 Task: In the  document Companies.odt Select the last point and add comment:  'Excellent point!' Insert emoji reactions: 'Heart' Select all the potins and apply Title Case
Action: Mouse moved to (391, 290)
Screenshot: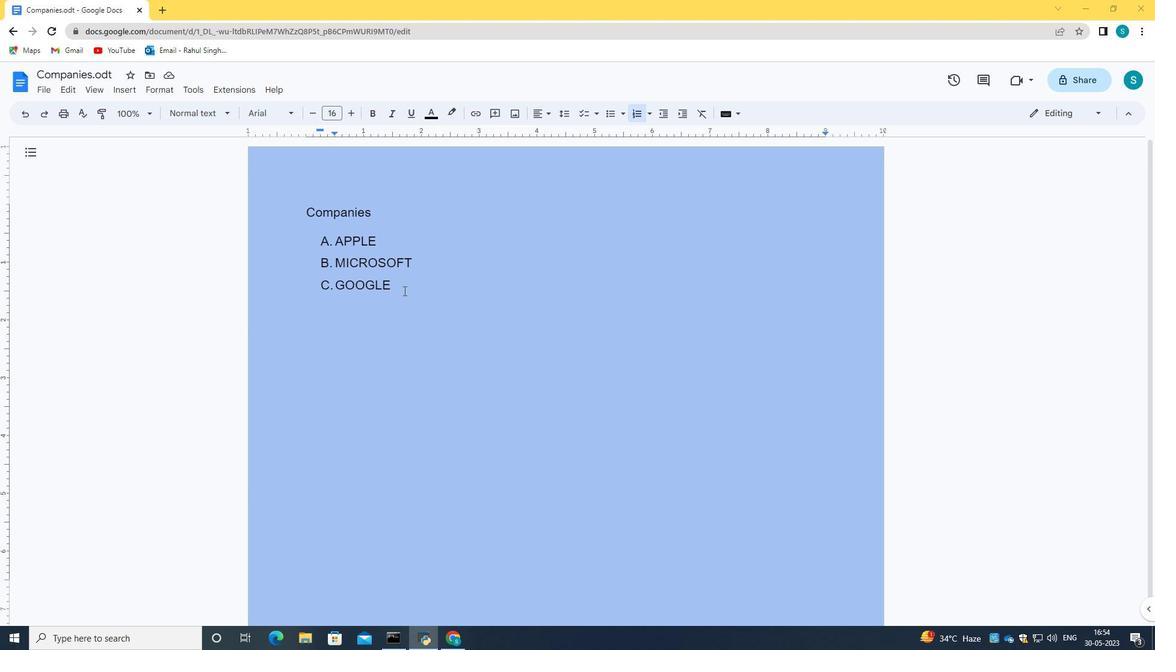 
Action: Mouse pressed left at (391, 290)
Screenshot: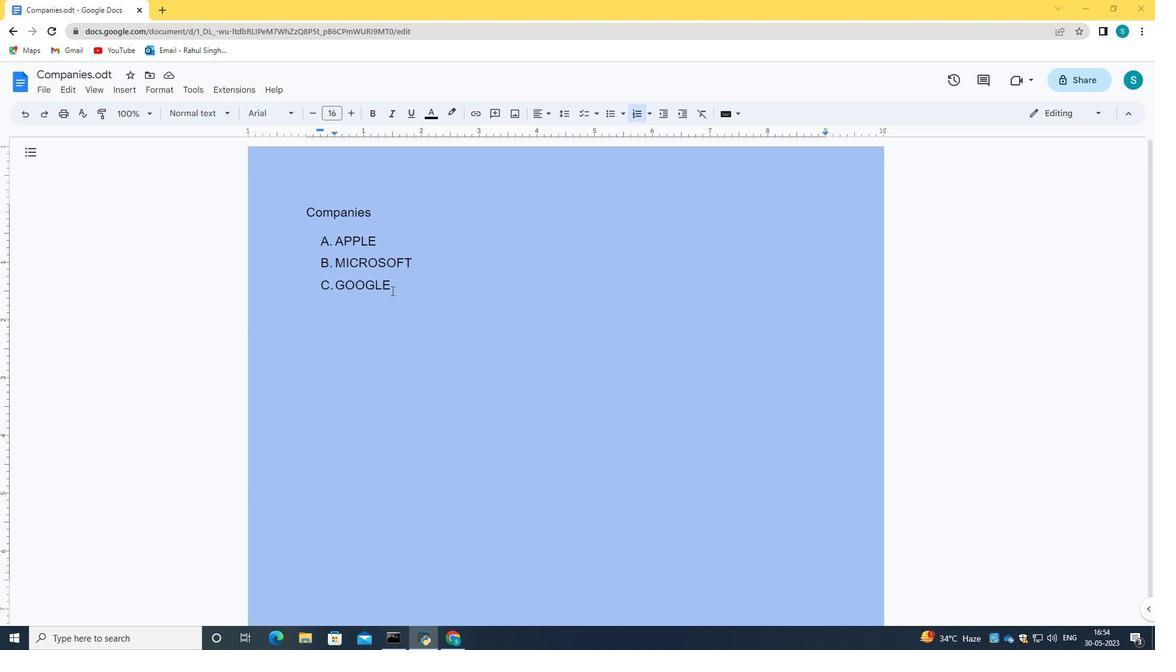 
Action: Mouse moved to (44, 86)
Screenshot: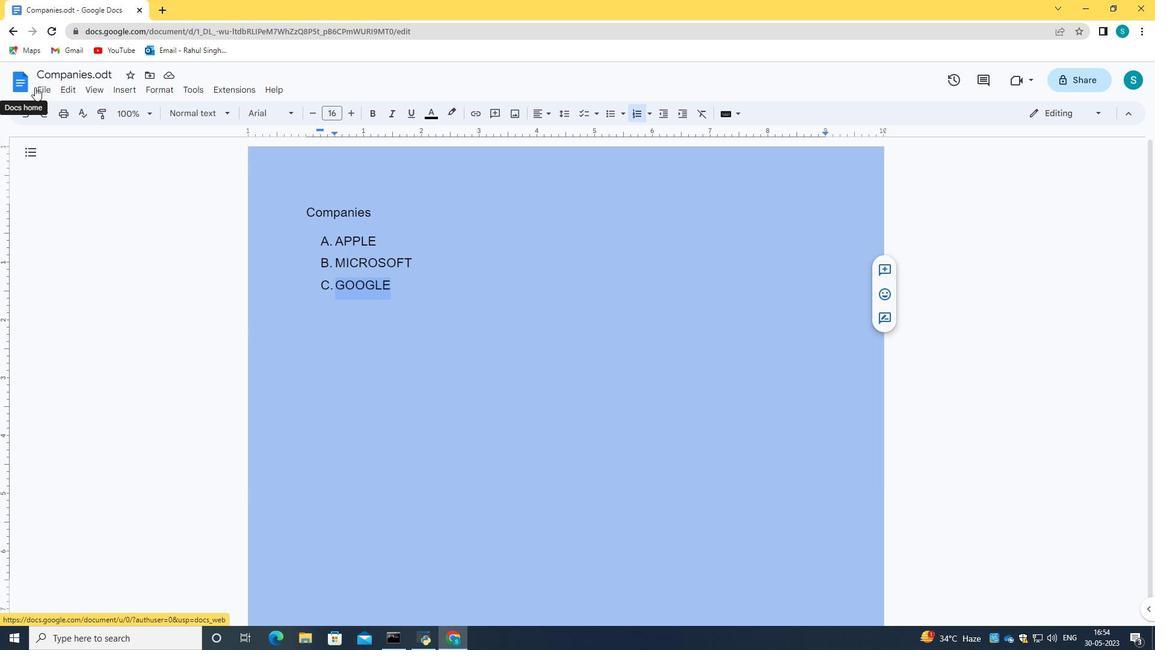 
Action: Mouse pressed left at (44, 86)
Screenshot: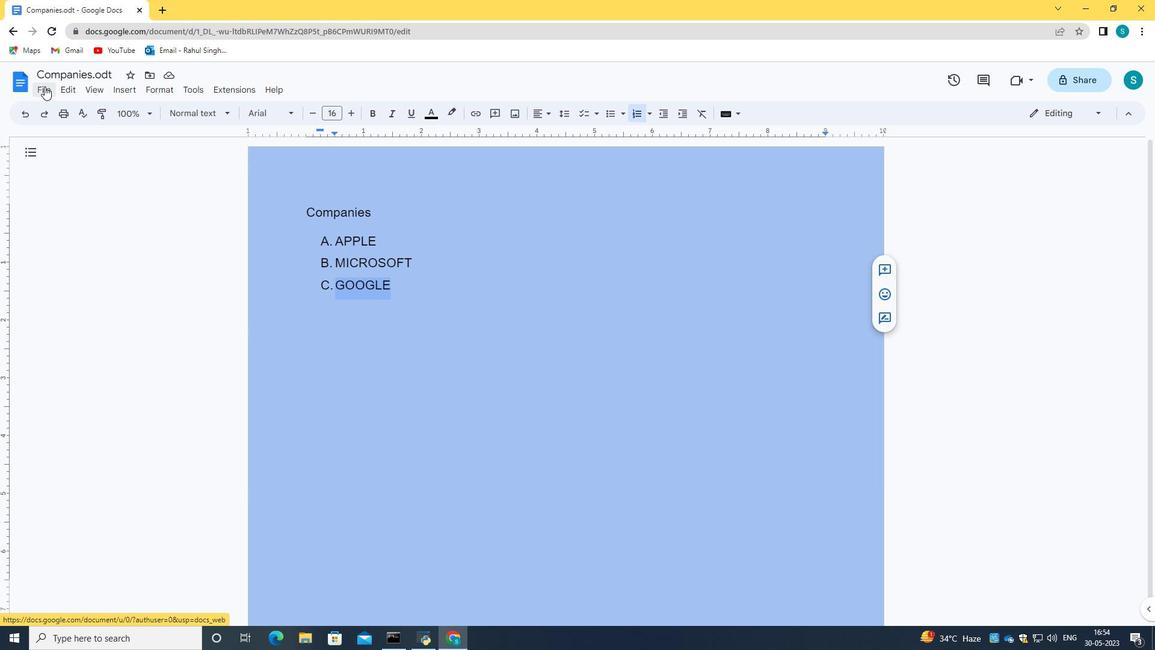 
Action: Mouse moved to (181, 474)
Screenshot: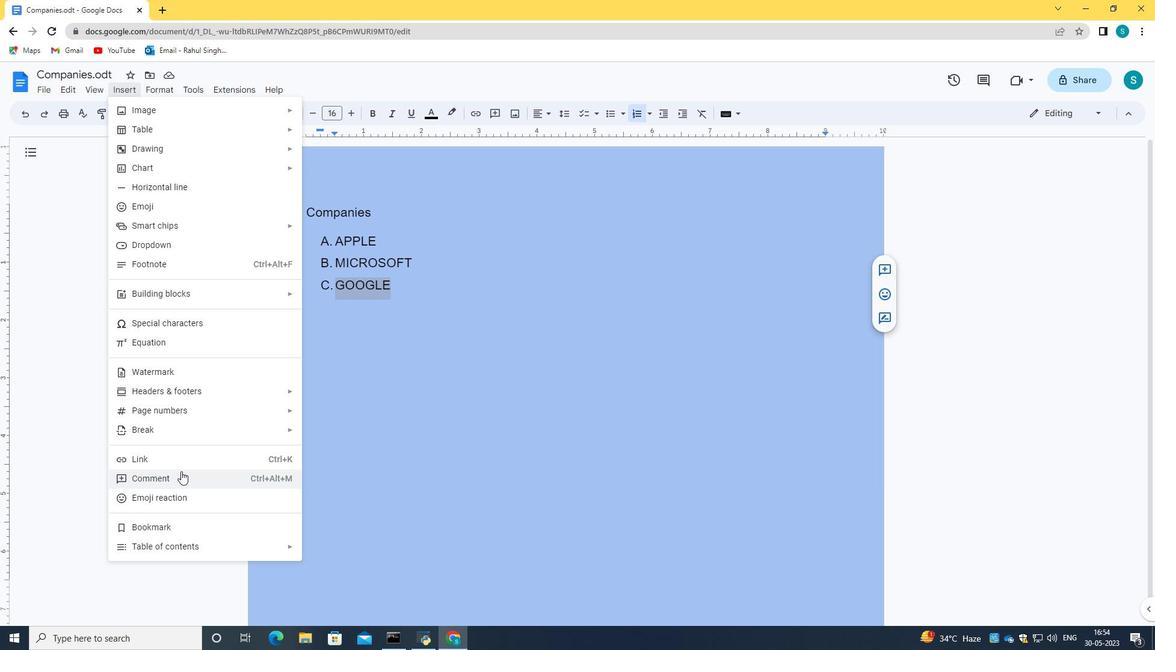 
Action: Mouse pressed left at (181, 474)
Screenshot: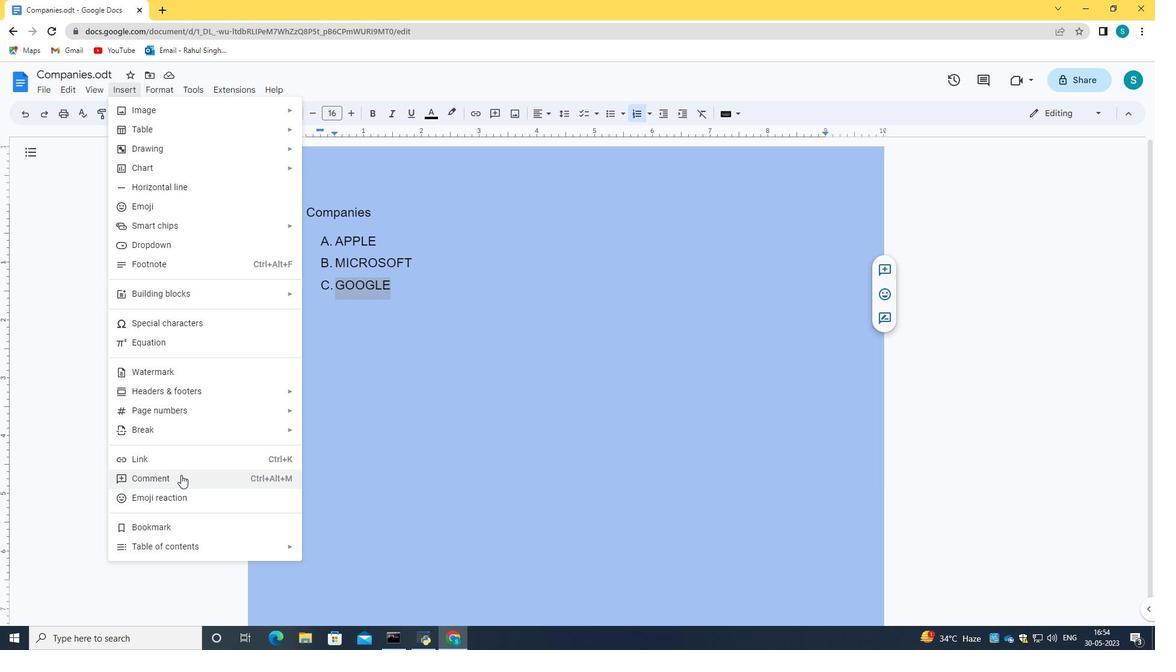 
Action: Mouse moved to (881, 337)
Screenshot: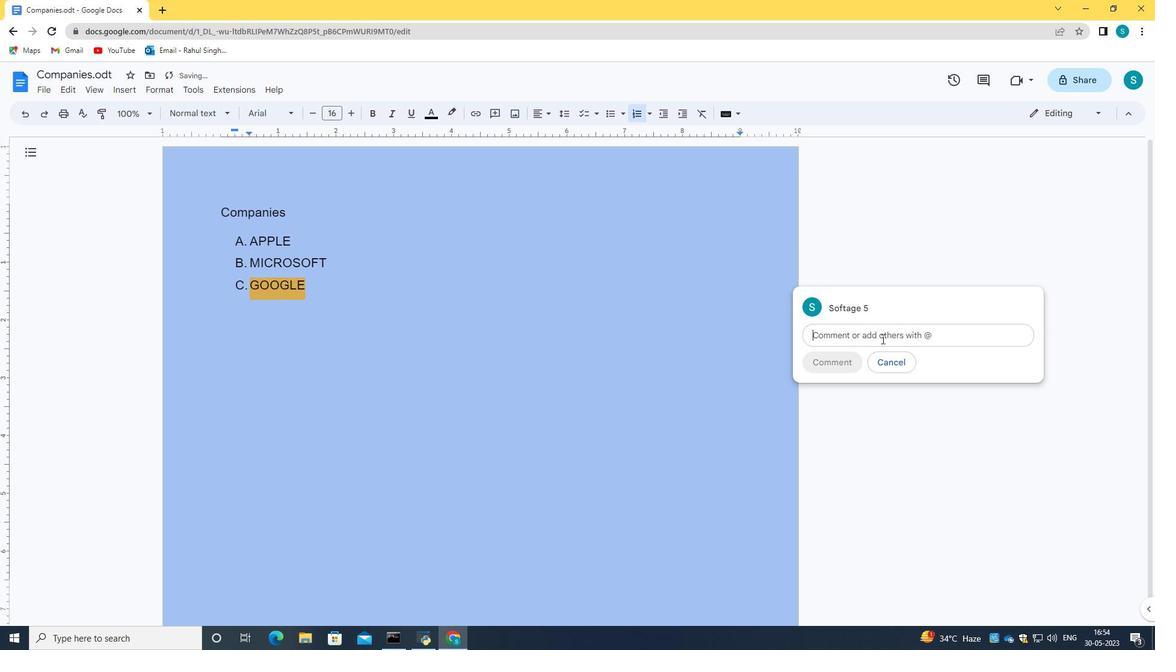 
Action: Mouse pressed left at (881, 337)
Screenshot: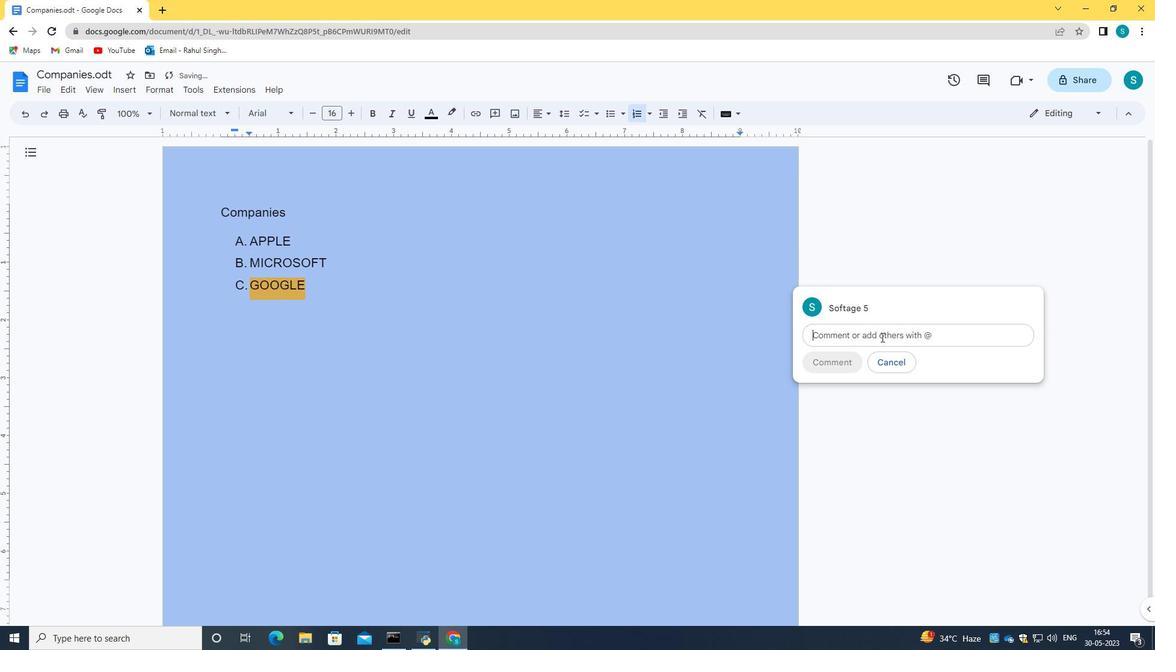 
Action: Mouse moved to (881, 335)
Screenshot: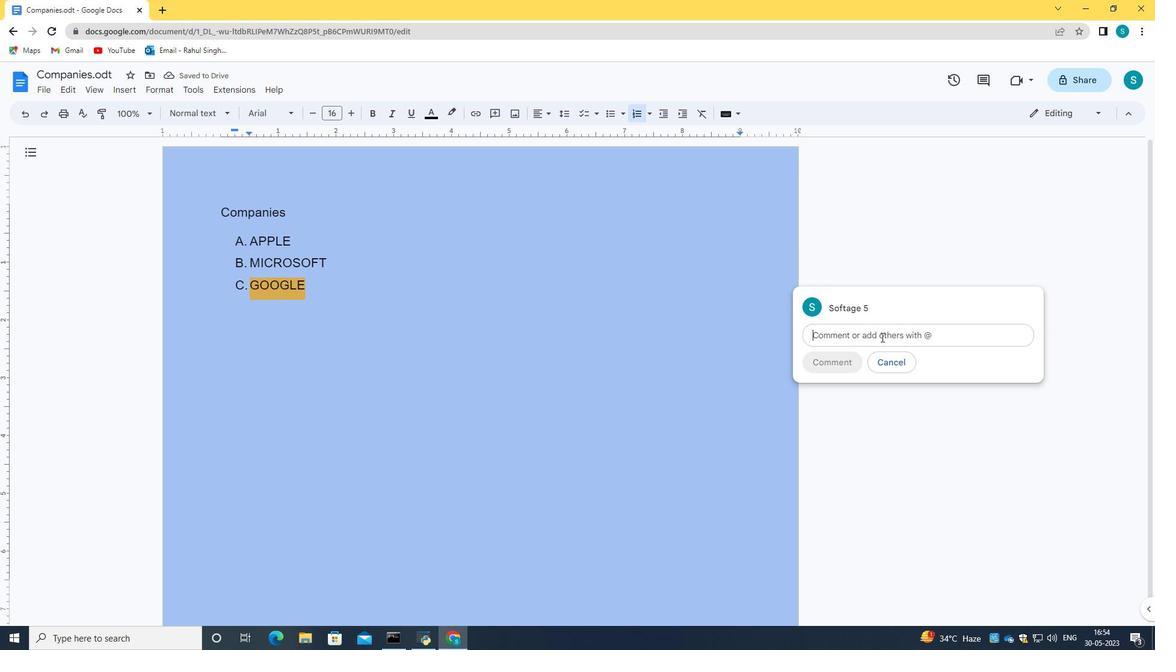 
Action: Key pressed <Key.caps_lock>E<Key.caps_lock>xecellent<Key.space><Key.caps_lock>P<Key.caps_lock>oint
Screenshot: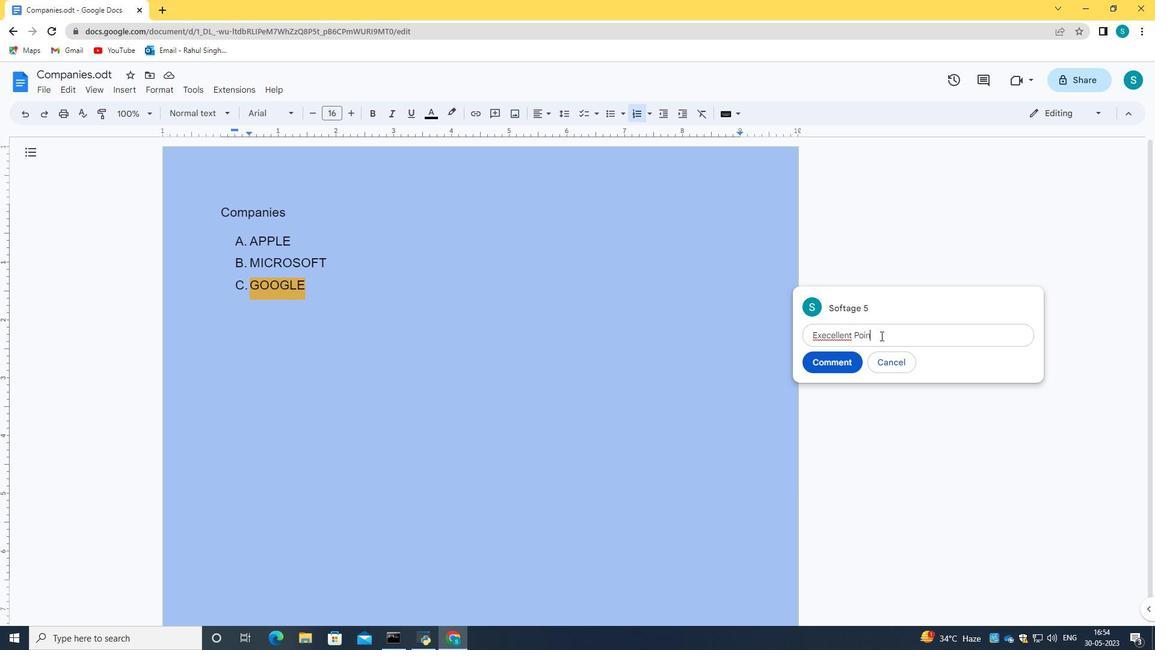 
Action: Mouse moved to (838, 330)
Screenshot: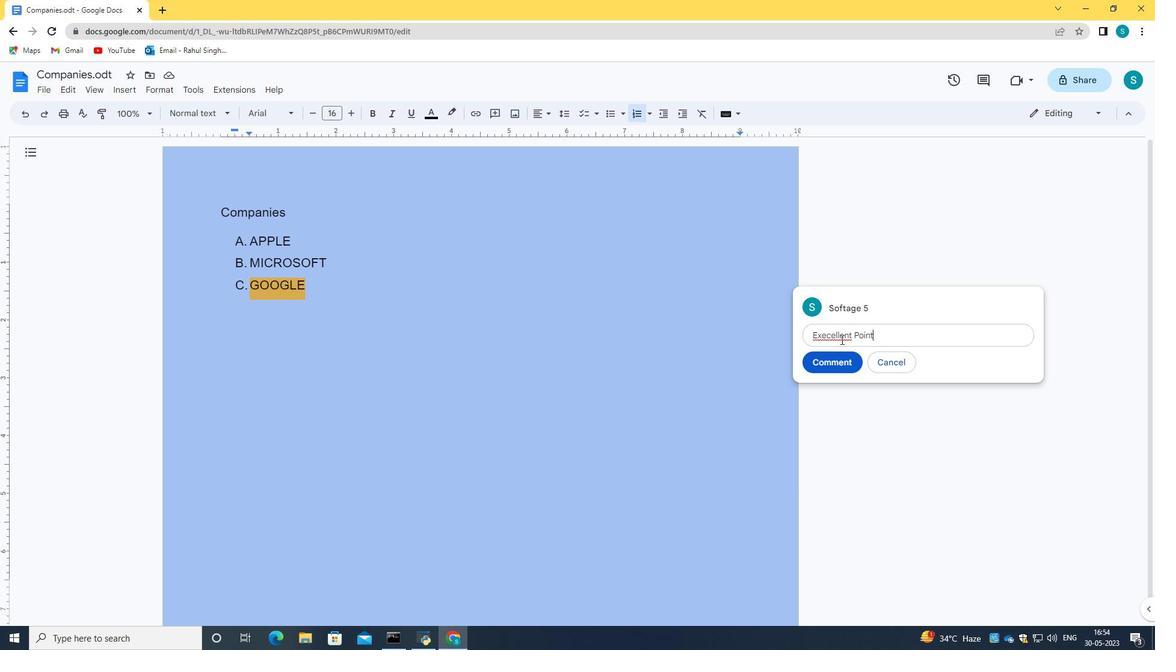 
Action: Mouse pressed left at (838, 330)
Screenshot: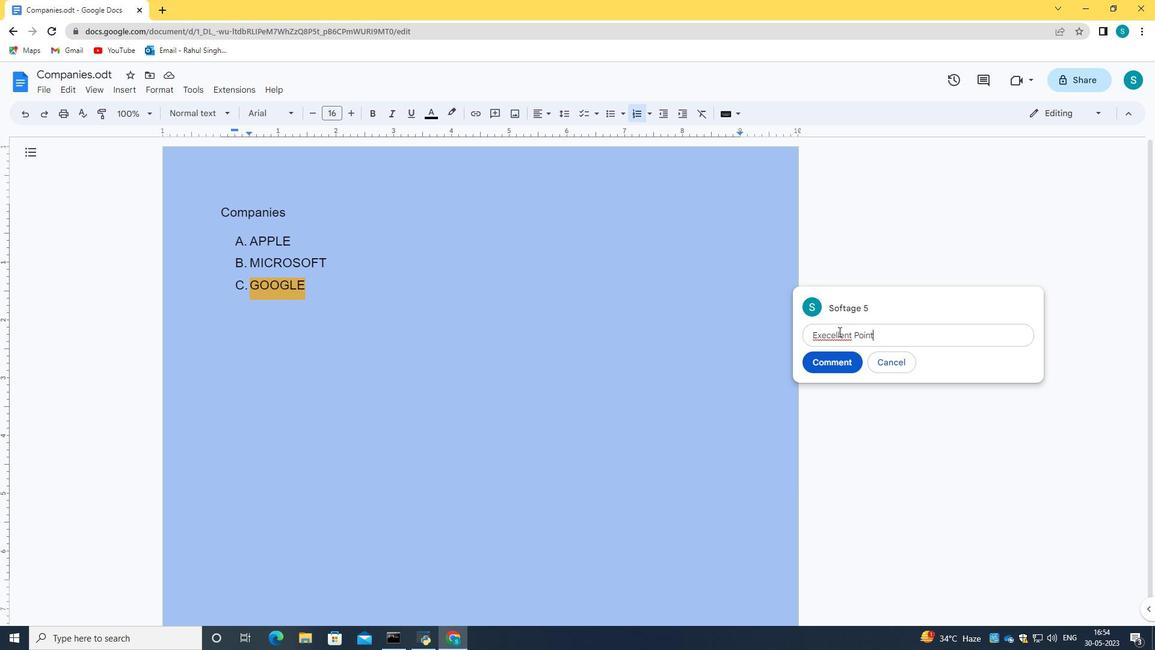 
Action: Mouse moved to (844, 332)
Screenshot: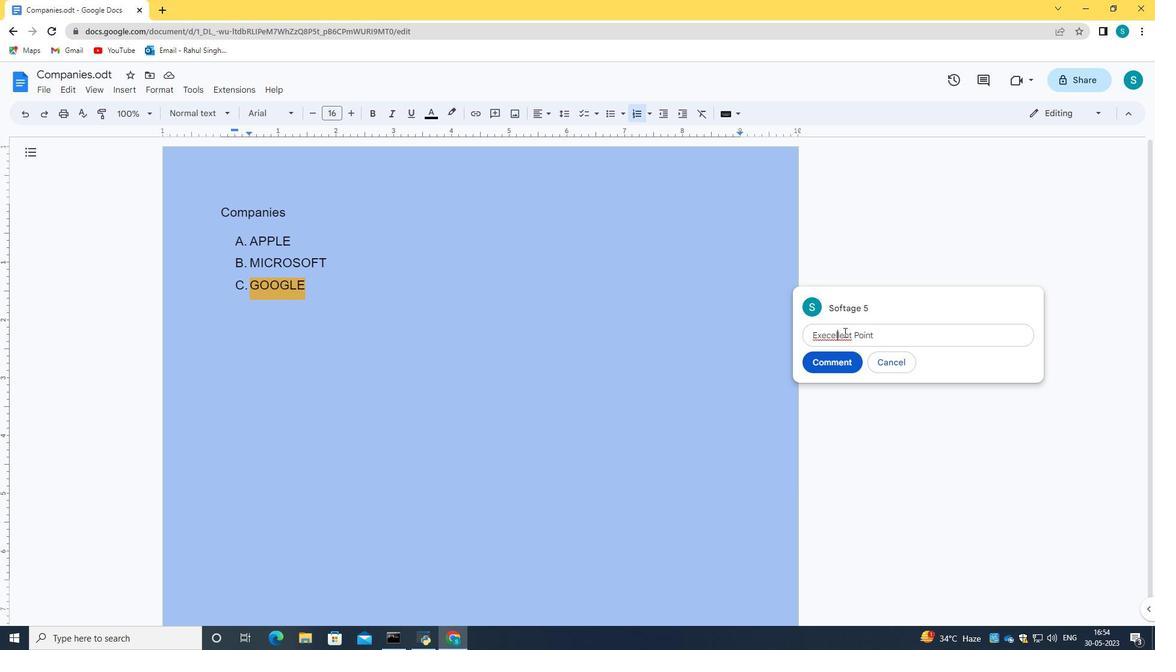 
Action: Mouse pressed left at (844, 332)
Screenshot: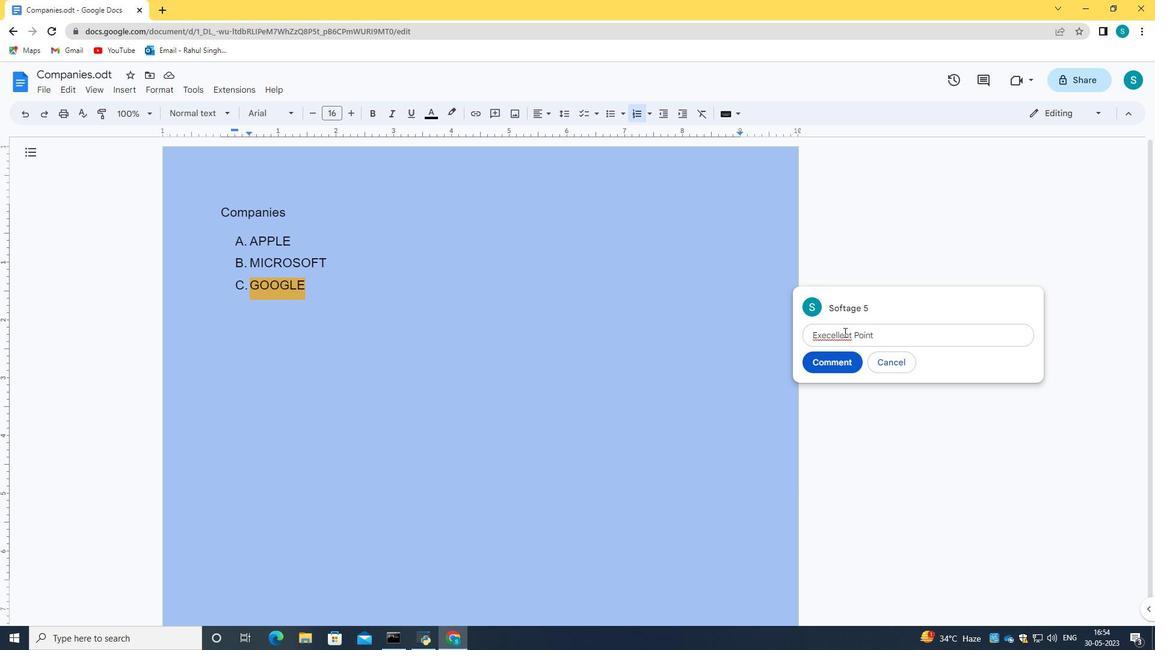 
Action: Mouse moved to (851, 337)
Screenshot: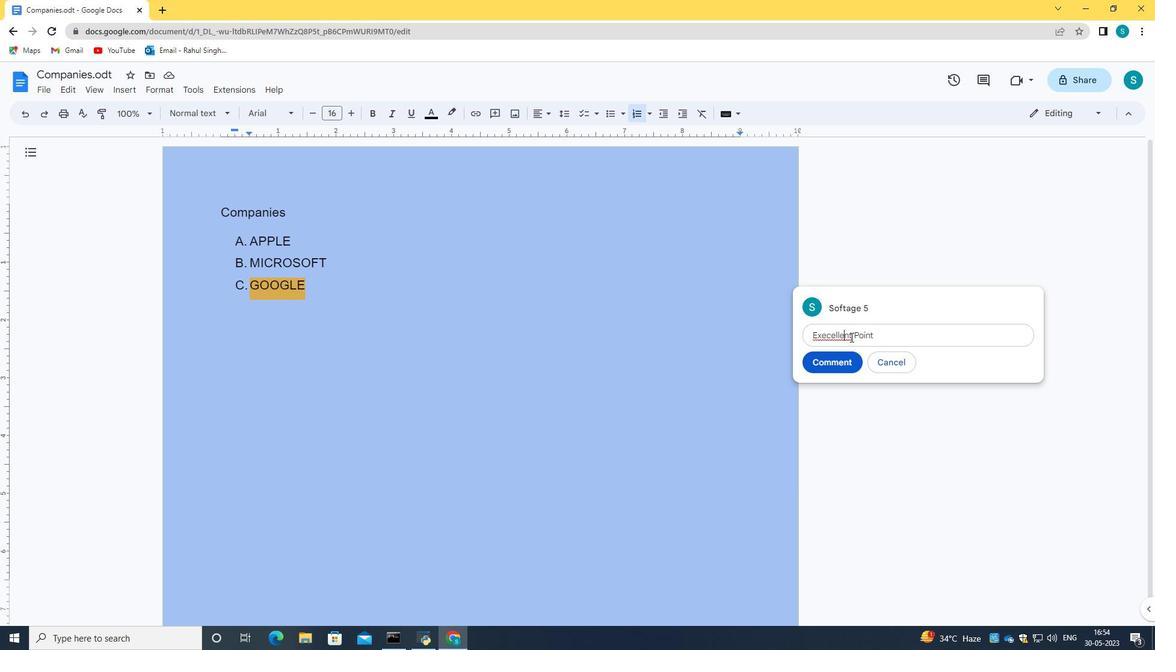 
Action: Mouse pressed left at (851, 337)
Screenshot: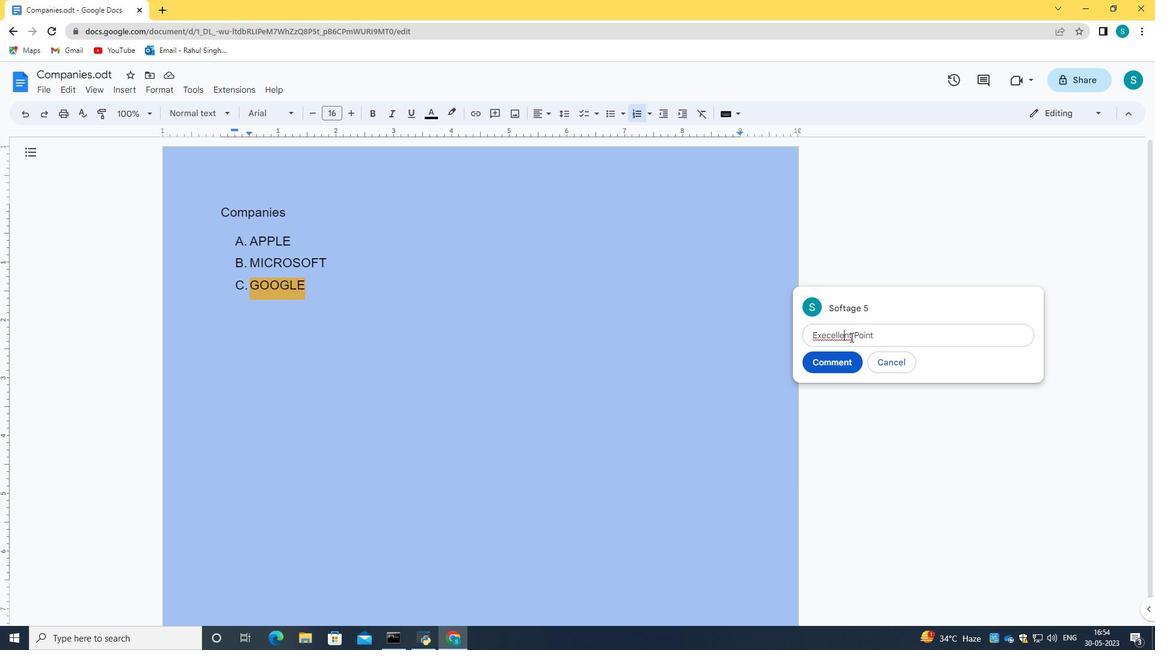 
Action: Mouse pressed left at (851, 337)
Screenshot: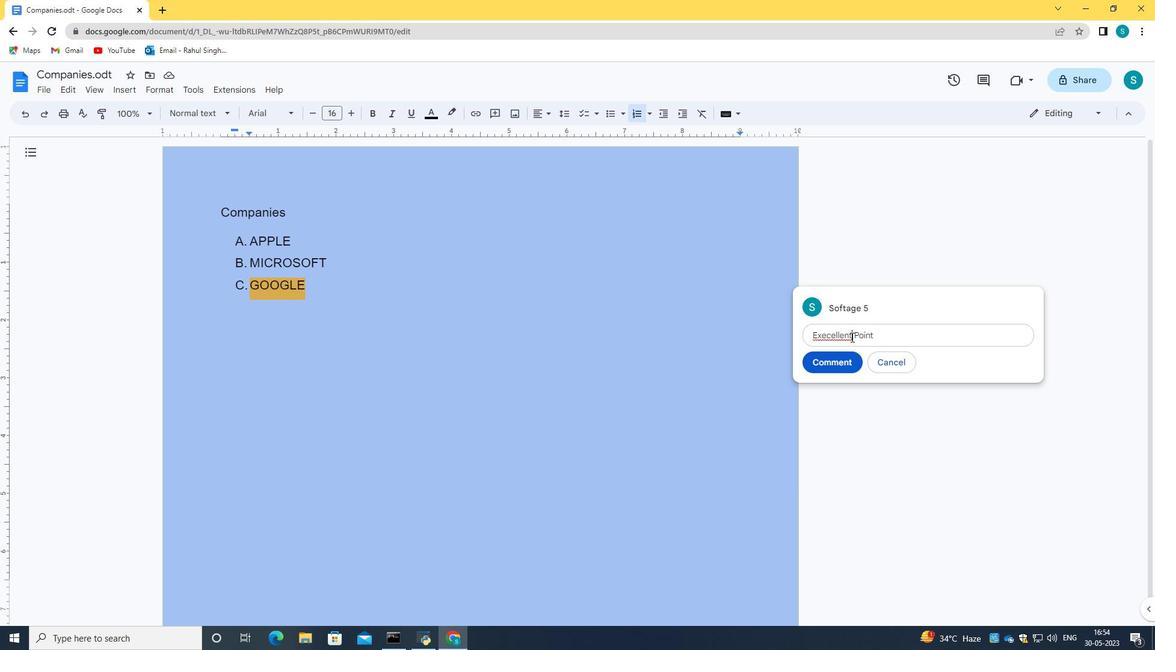 
Action: Mouse moved to (842, 335)
Screenshot: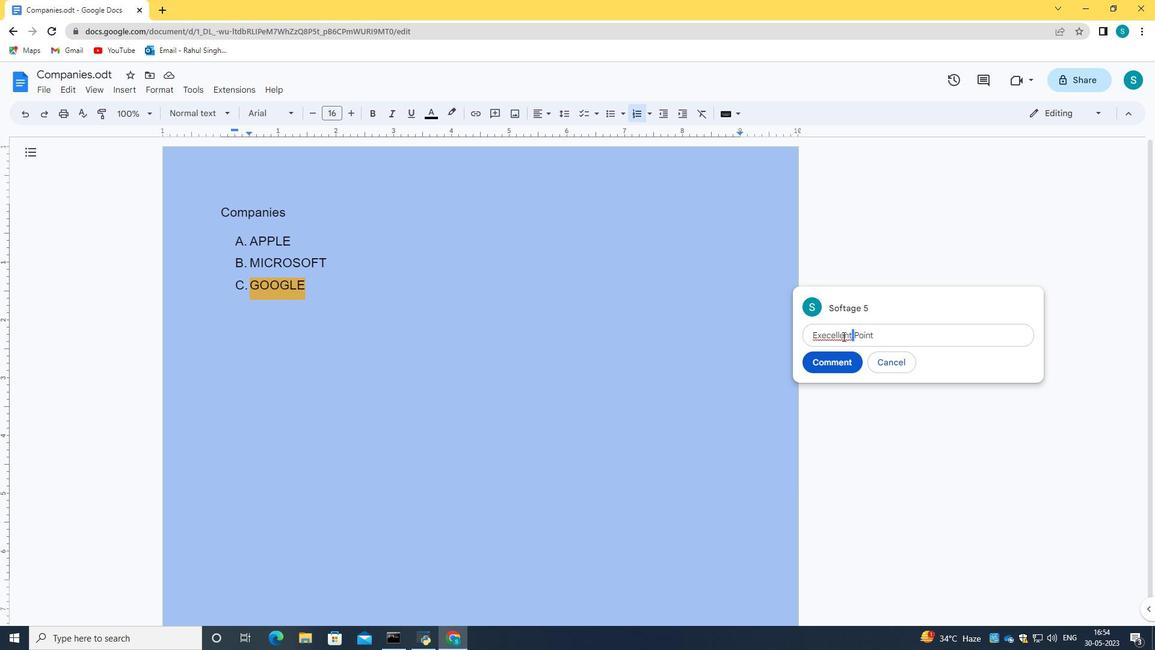 
Action: Mouse pressed right at (842, 335)
Screenshot: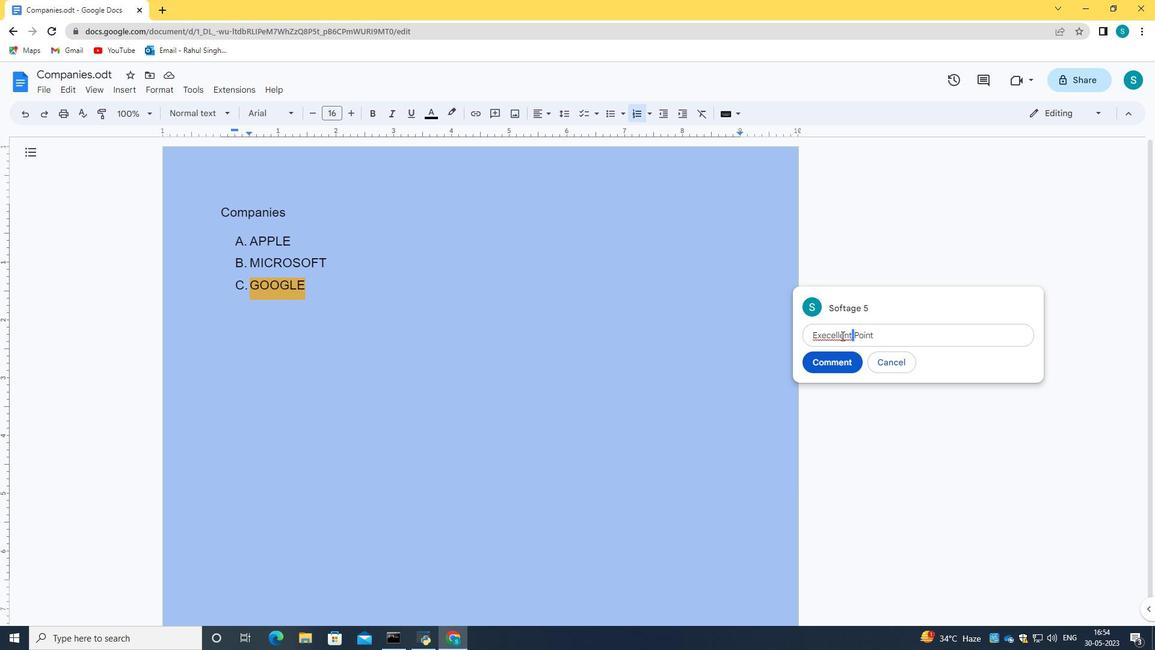 
Action: Mouse moved to (864, 341)
Screenshot: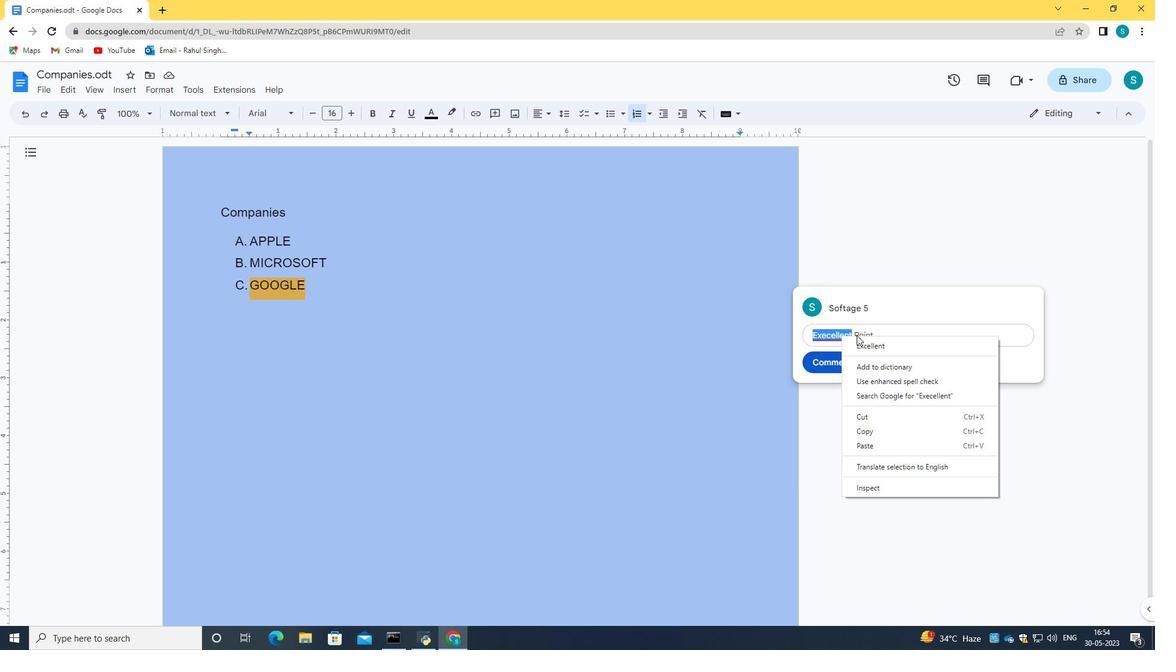 
Action: Mouse pressed left at (864, 341)
Screenshot: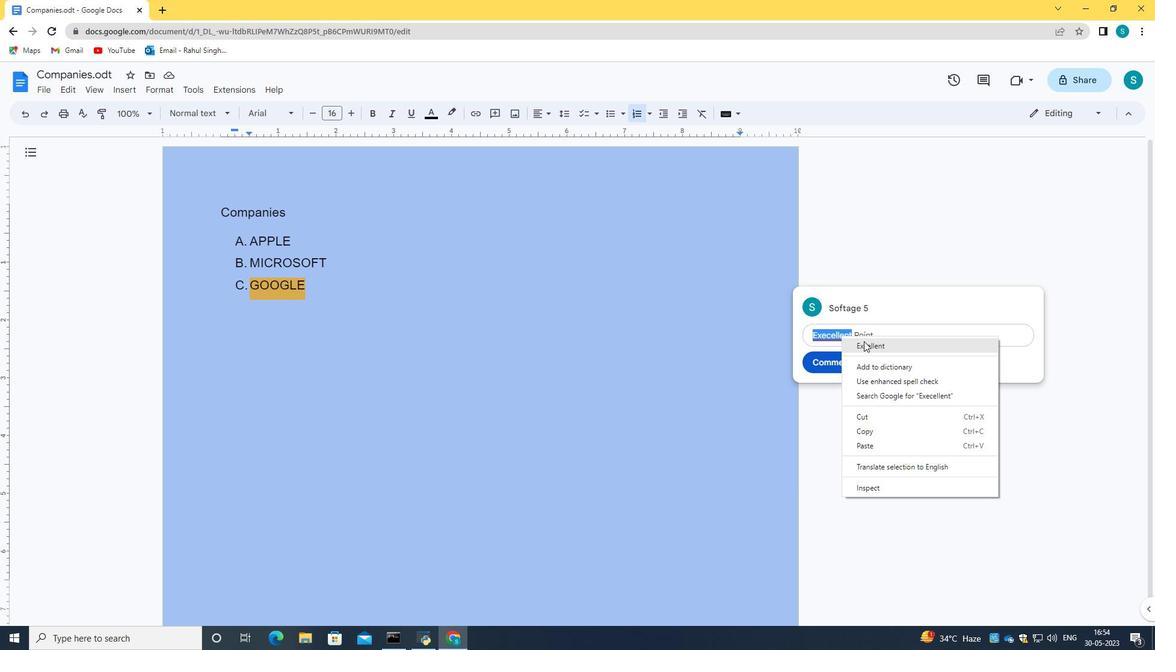 
Action: Mouse moved to (883, 334)
Screenshot: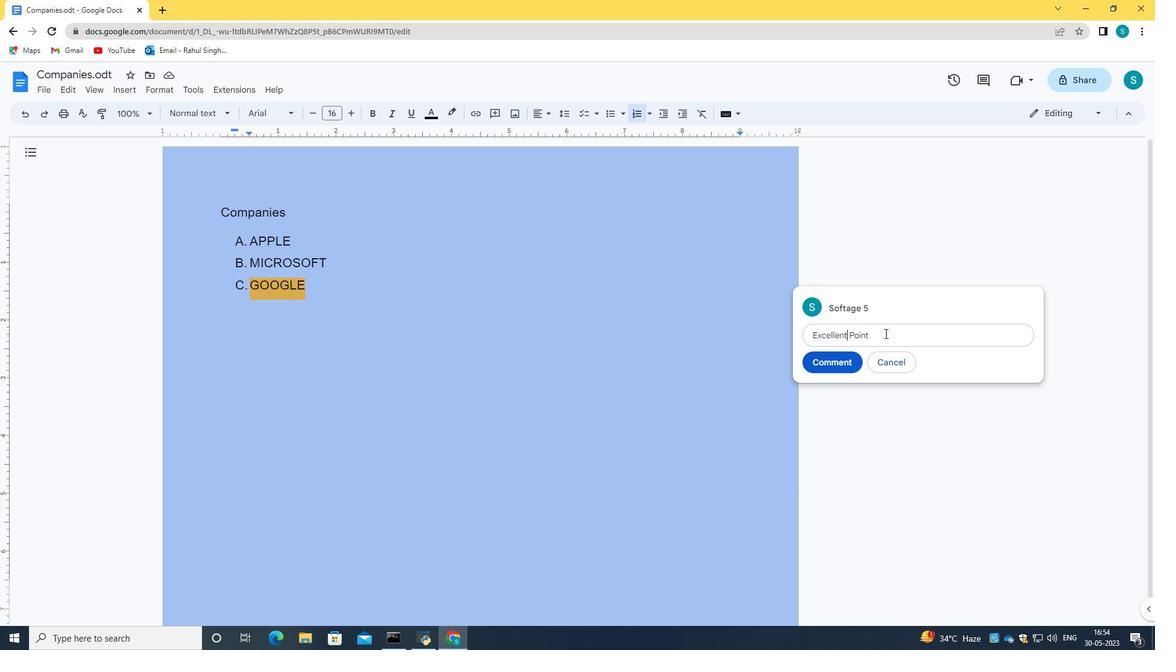 
Action: Mouse pressed left at (883, 334)
Screenshot: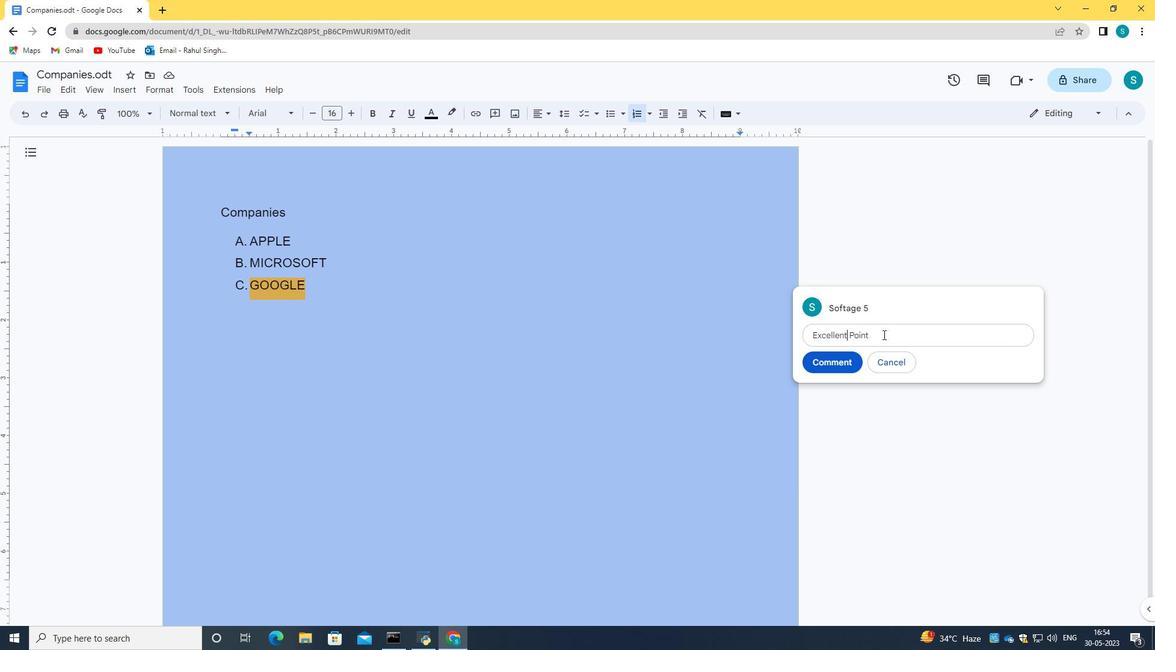 
Action: Mouse moved to (898, 335)
Screenshot: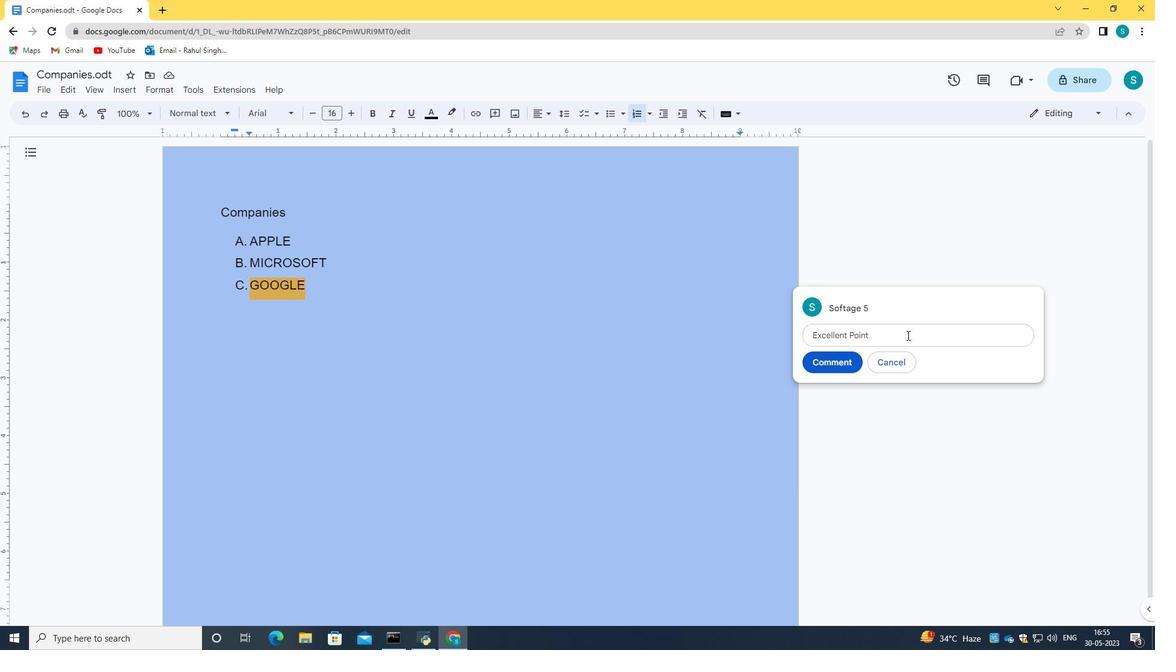 
Action: Mouse pressed left at (898, 335)
Screenshot: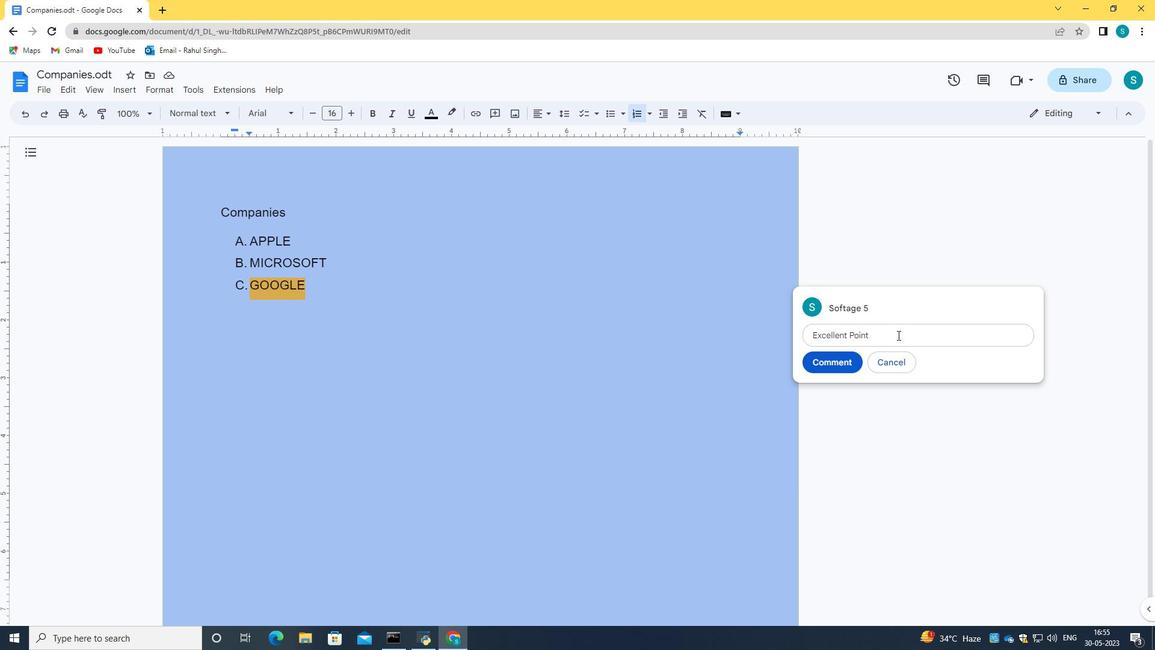 
Action: Mouse moved to (837, 353)
Screenshot: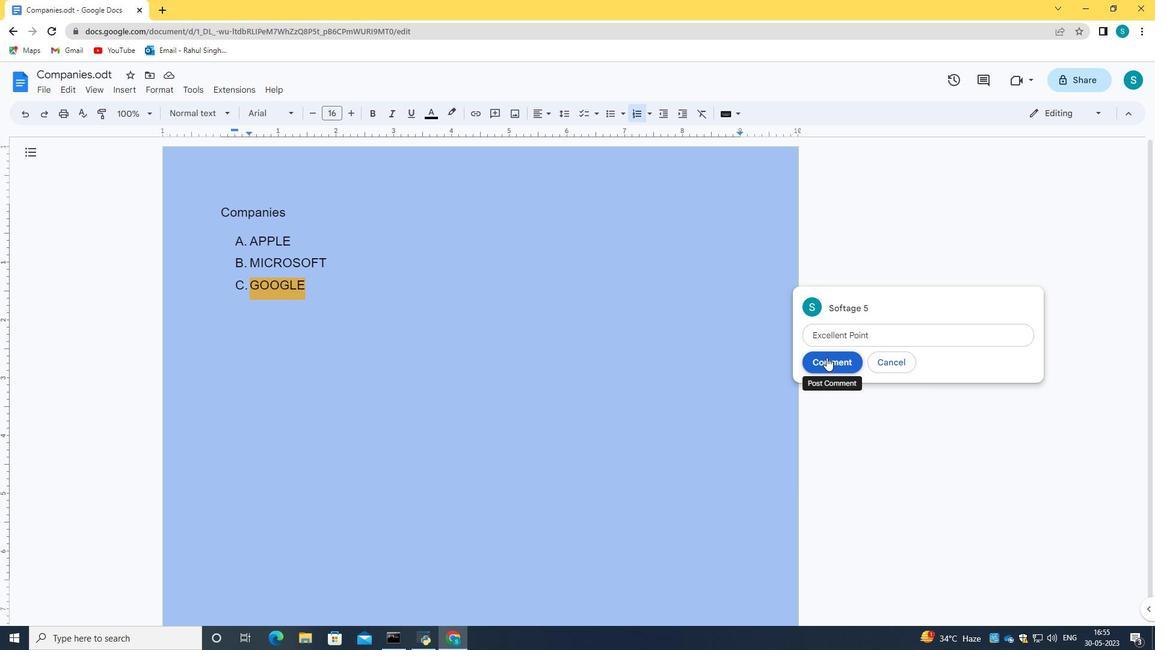 
Action: Mouse pressed left at (837, 353)
Screenshot: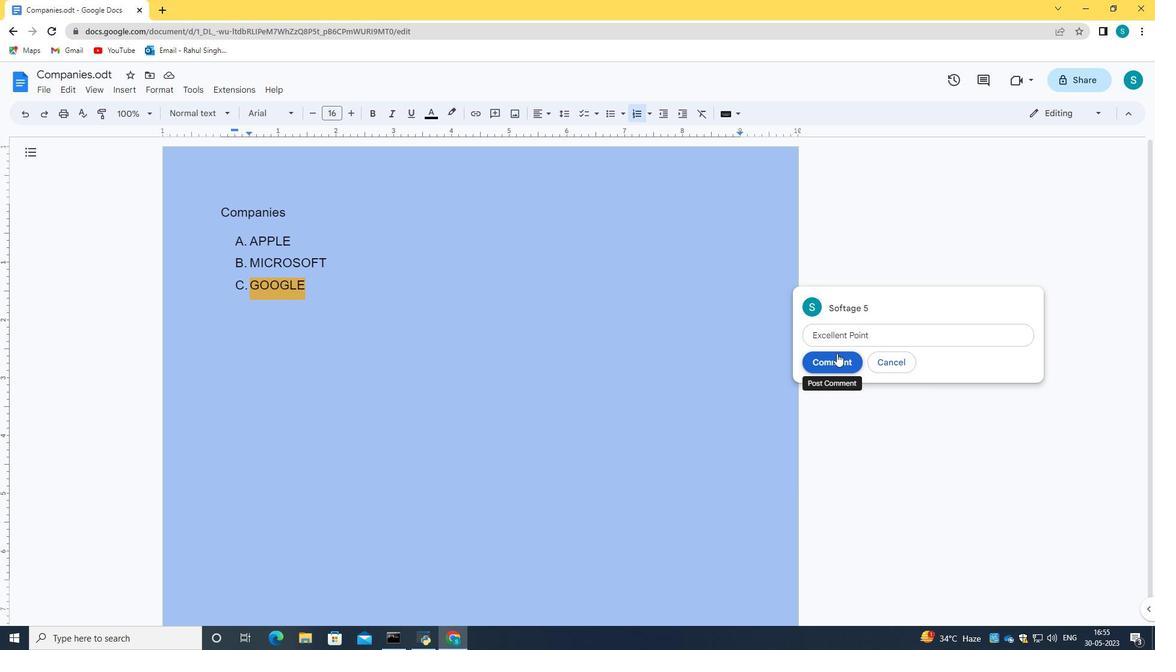 
Action: Mouse moved to (1054, 332)
Screenshot: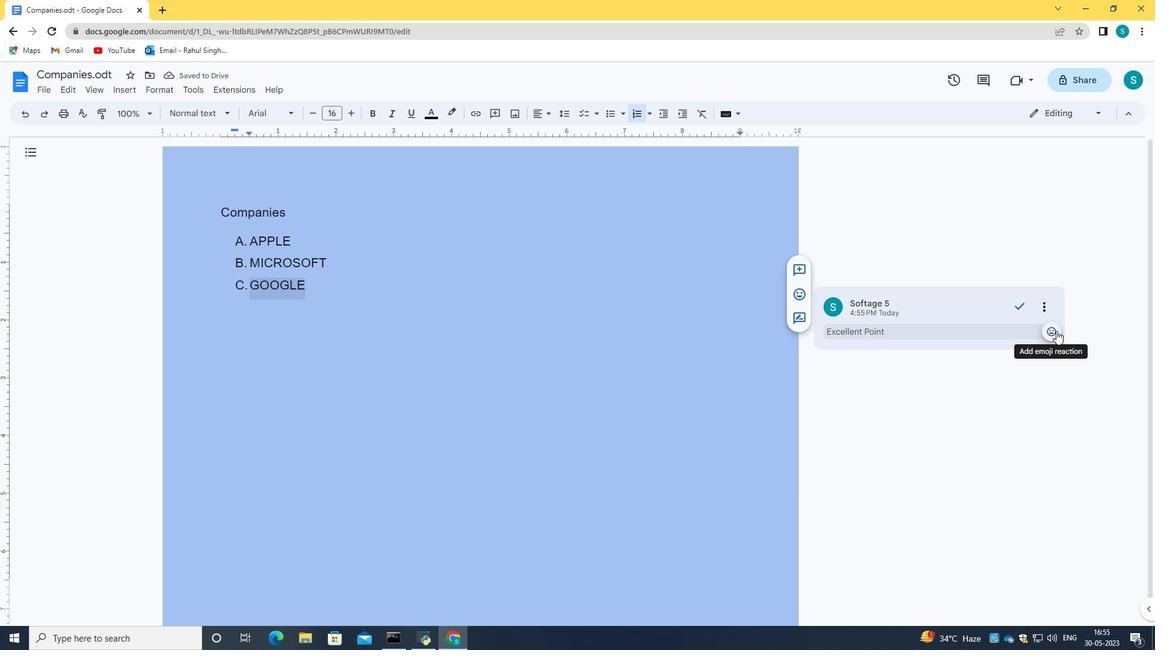 
Action: Mouse pressed left at (1054, 332)
Screenshot: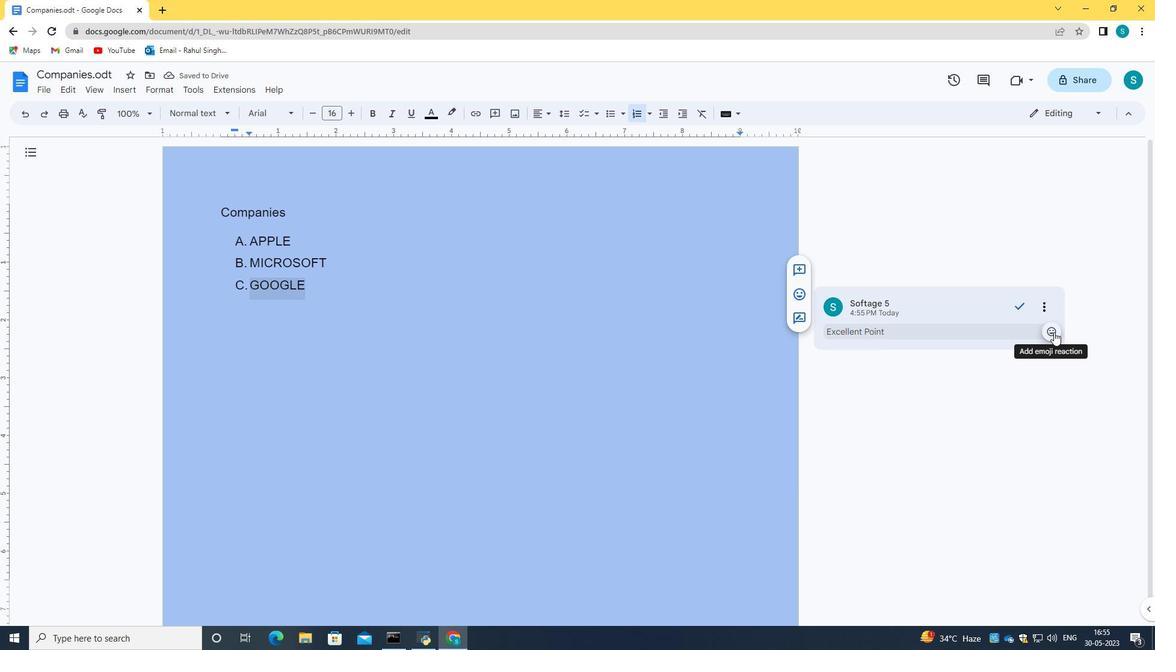 
Action: Mouse moved to (945, 517)
Screenshot: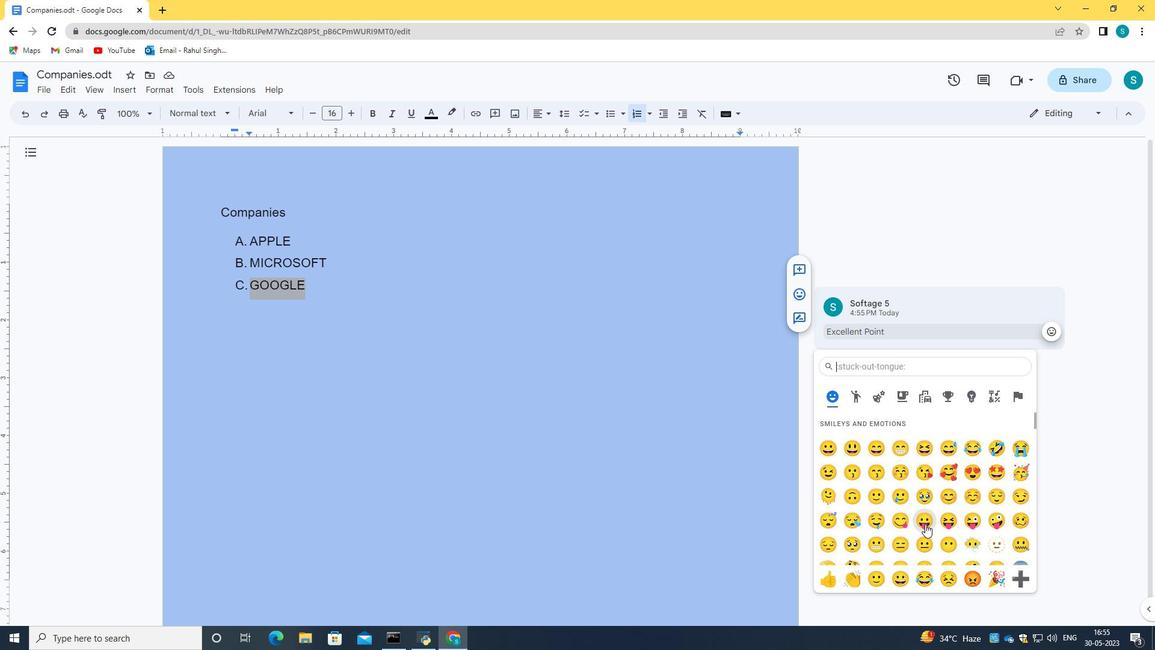 
Action: Mouse scrolled (945, 516) with delta (0, 0)
Screenshot: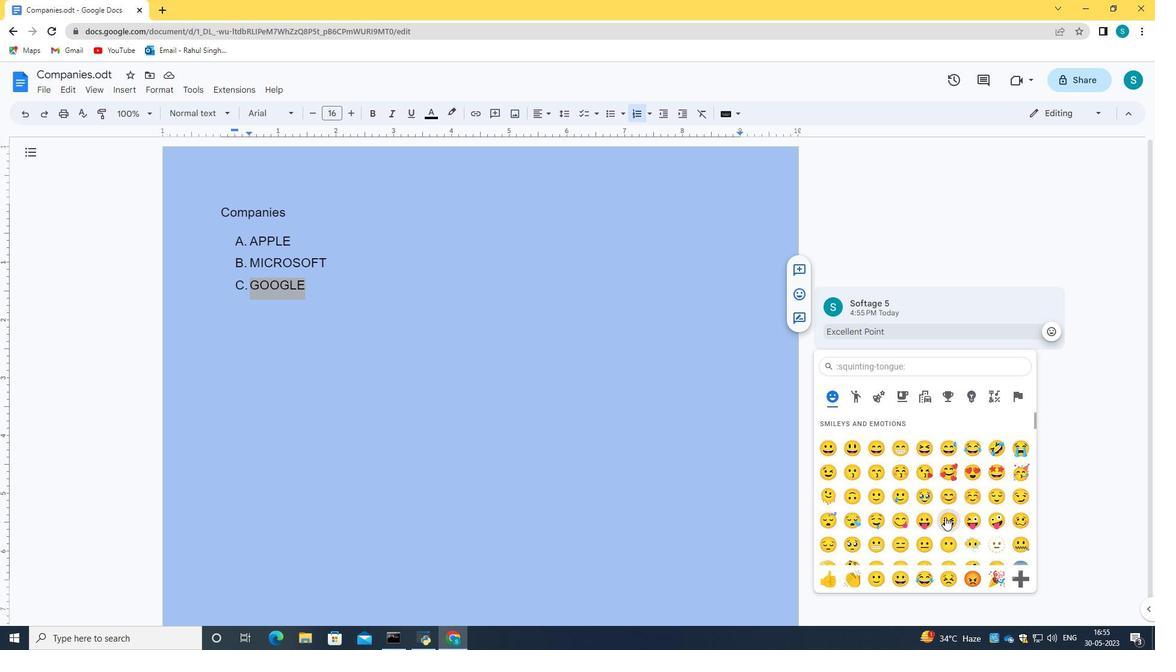 
Action: Mouse scrolled (945, 516) with delta (0, 0)
Screenshot: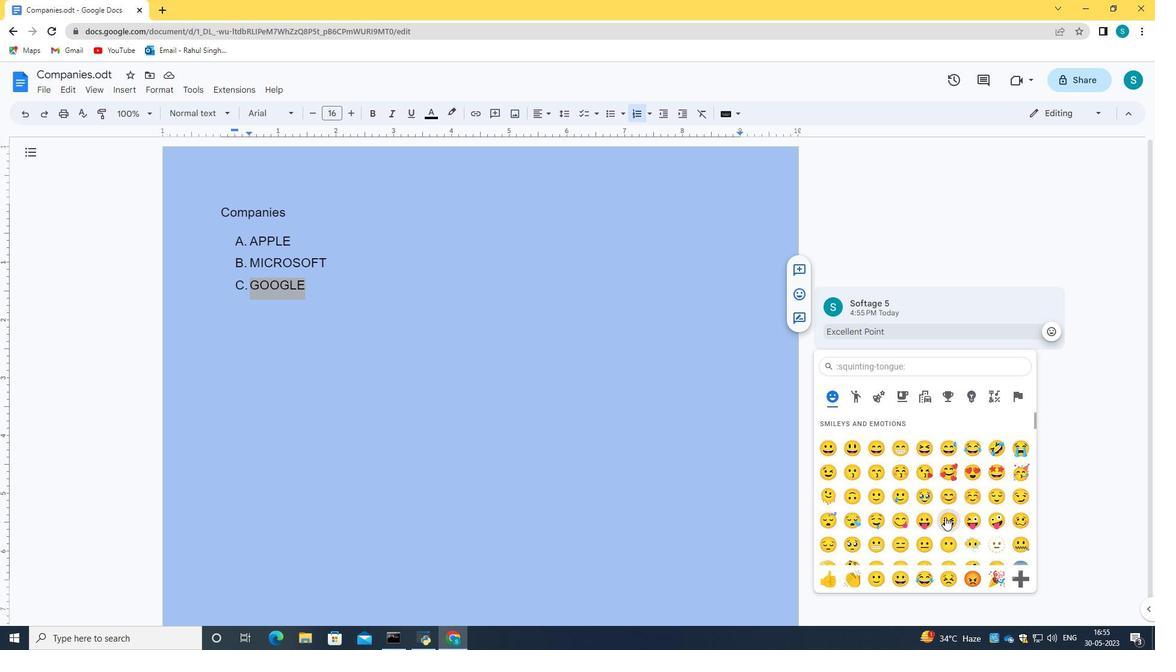 
Action: Mouse scrolled (945, 516) with delta (0, 0)
Screenshot: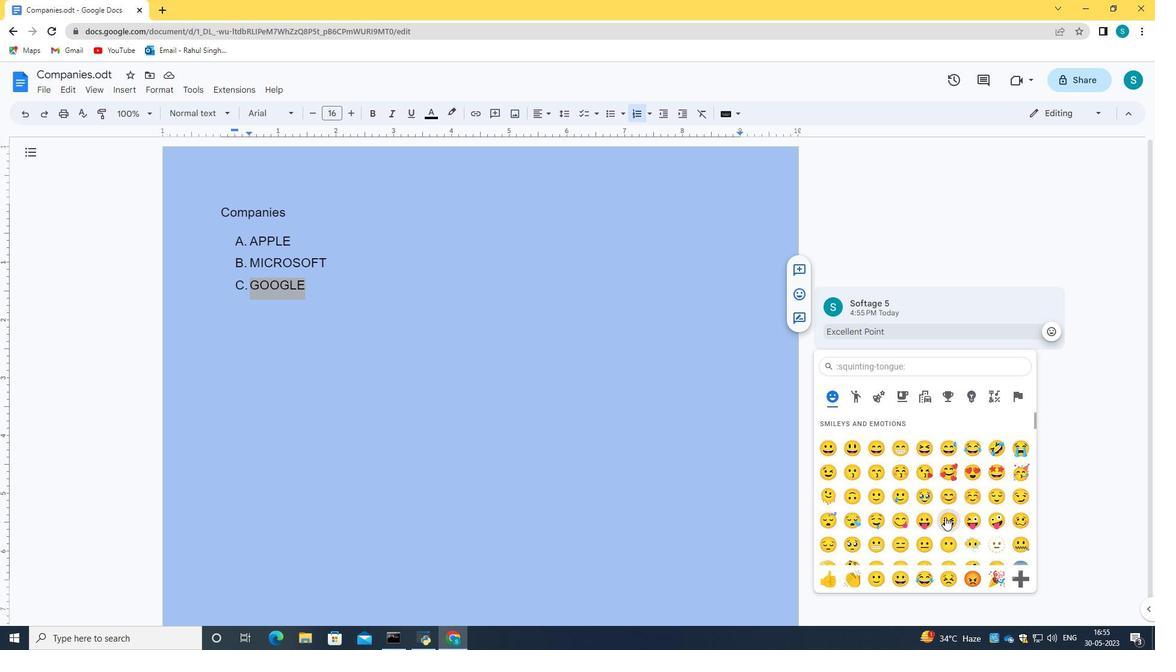 
Action: Mouse scrolled (945, 516) with delta (0, 0)
Screenshot: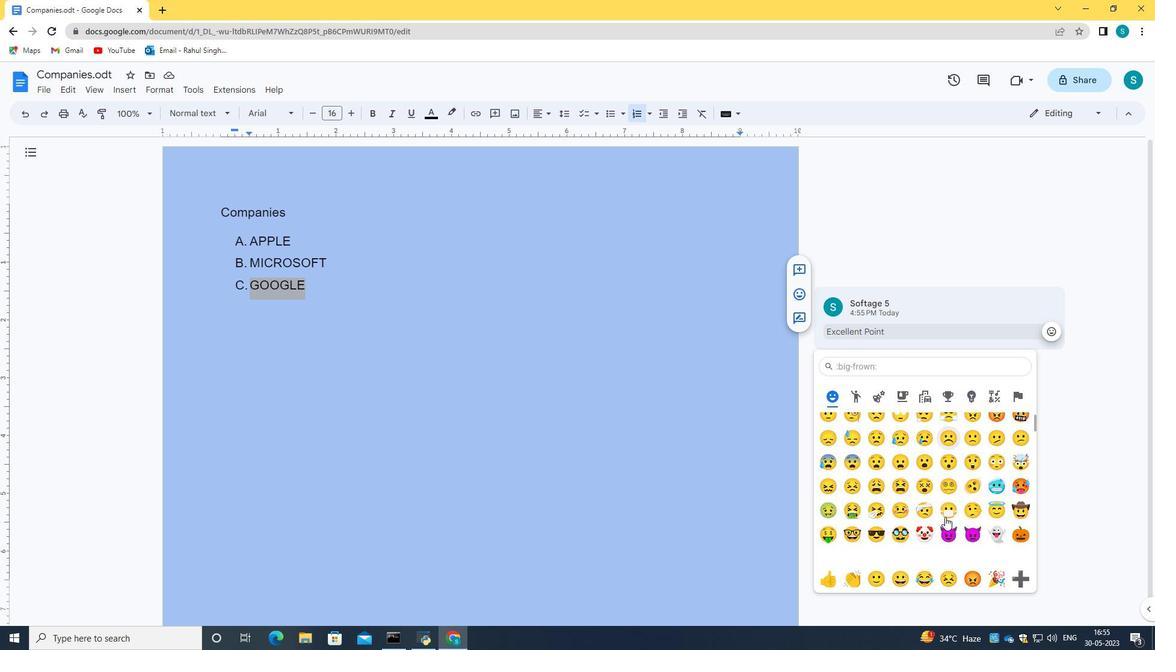 
Action: Mouse scrolled (945, 516) with delta (0, 0)
Screenshot: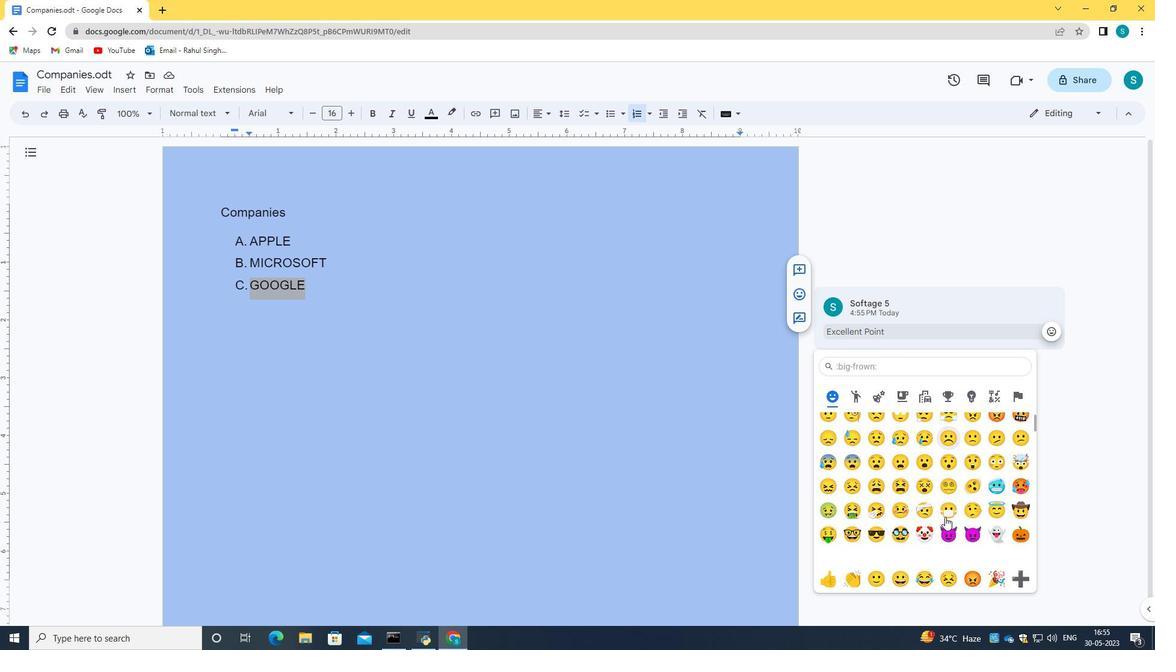 
Action: Mouse scrolled (945, 516) with delta (0, 0)
Screenshot: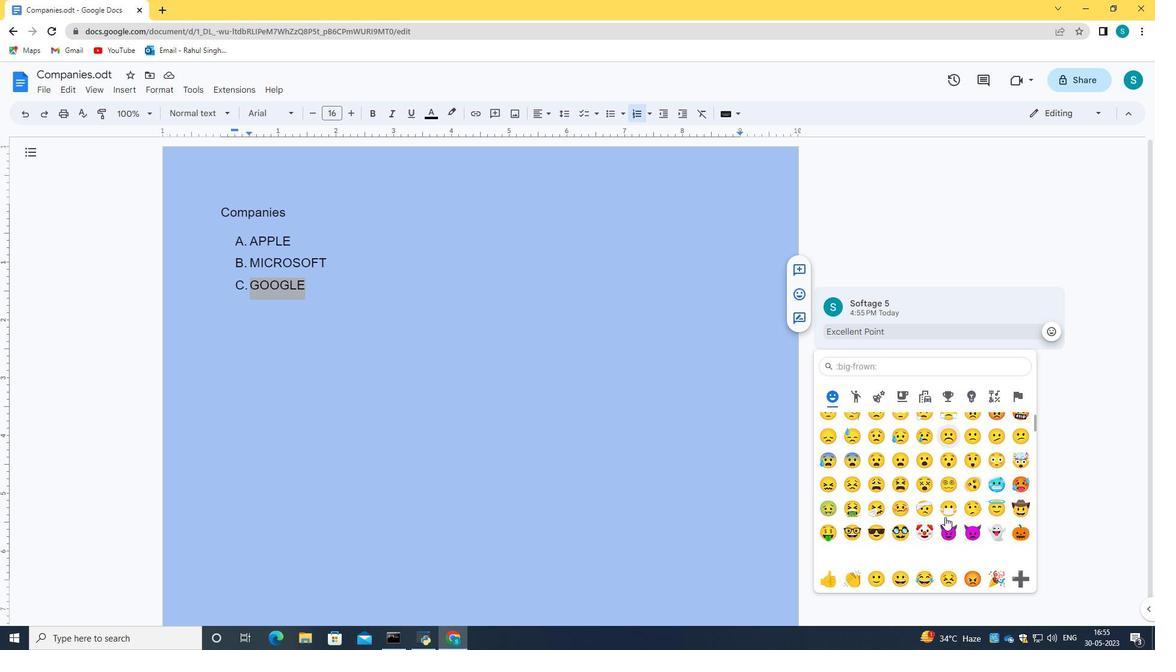
Action: Mouse moved to (946, 514)
Screenshot: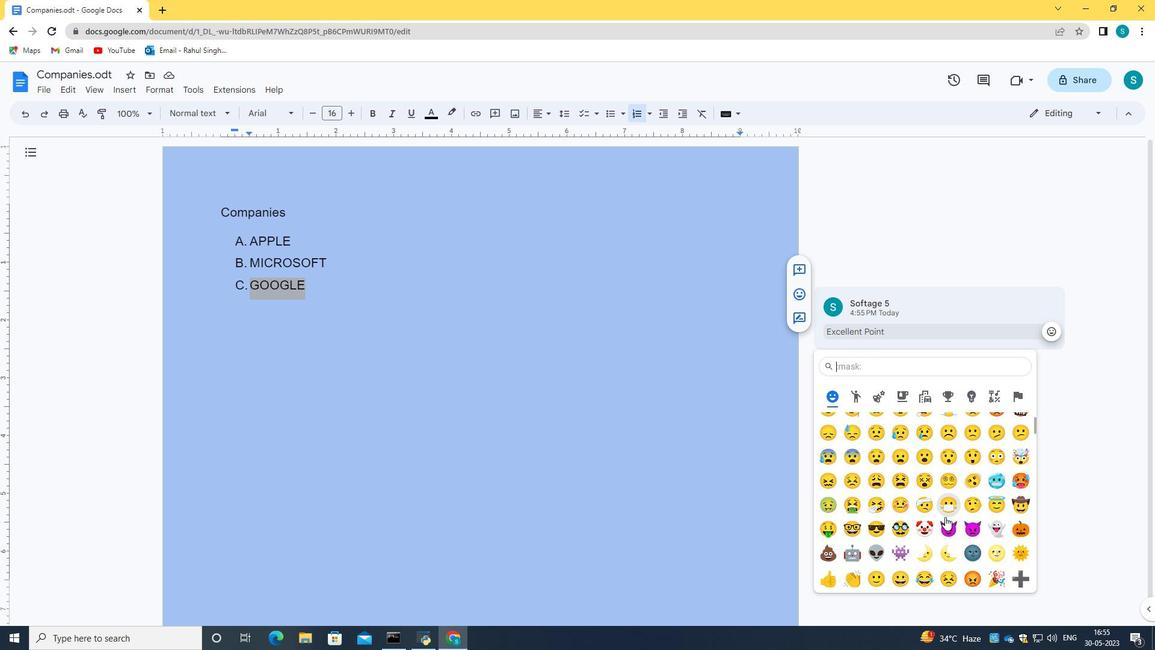 
Action: Mouse scrolled (946, 514) with delta (0, 0)
Screenshot: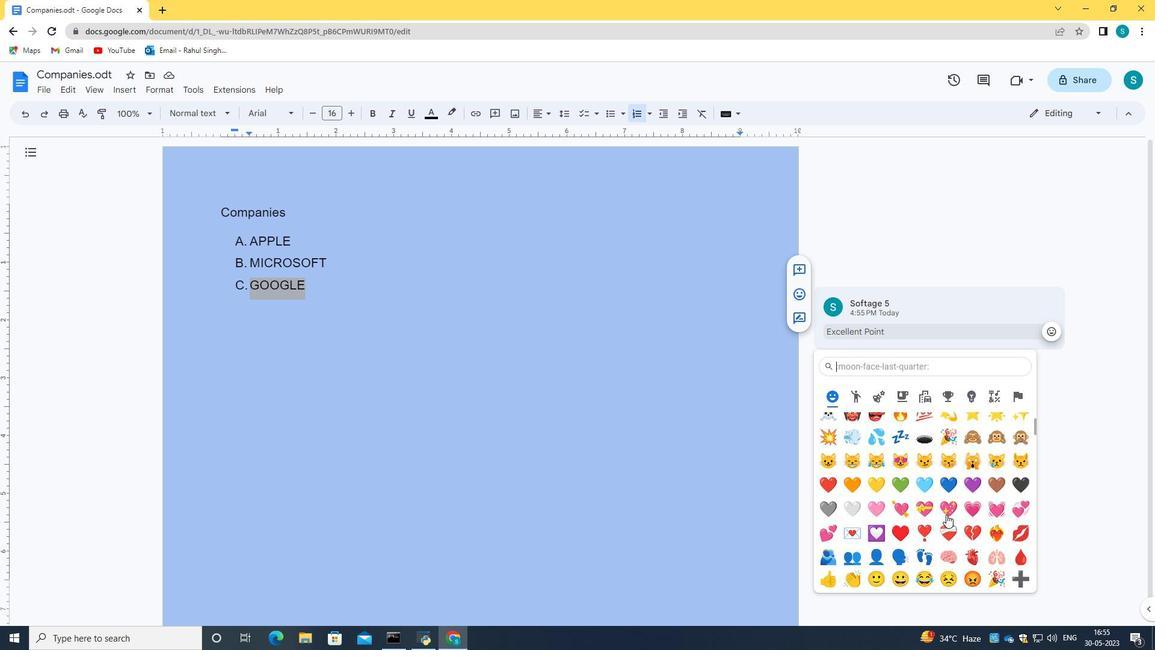 
Action: Mouse moved to (905, 465)
Screenshot: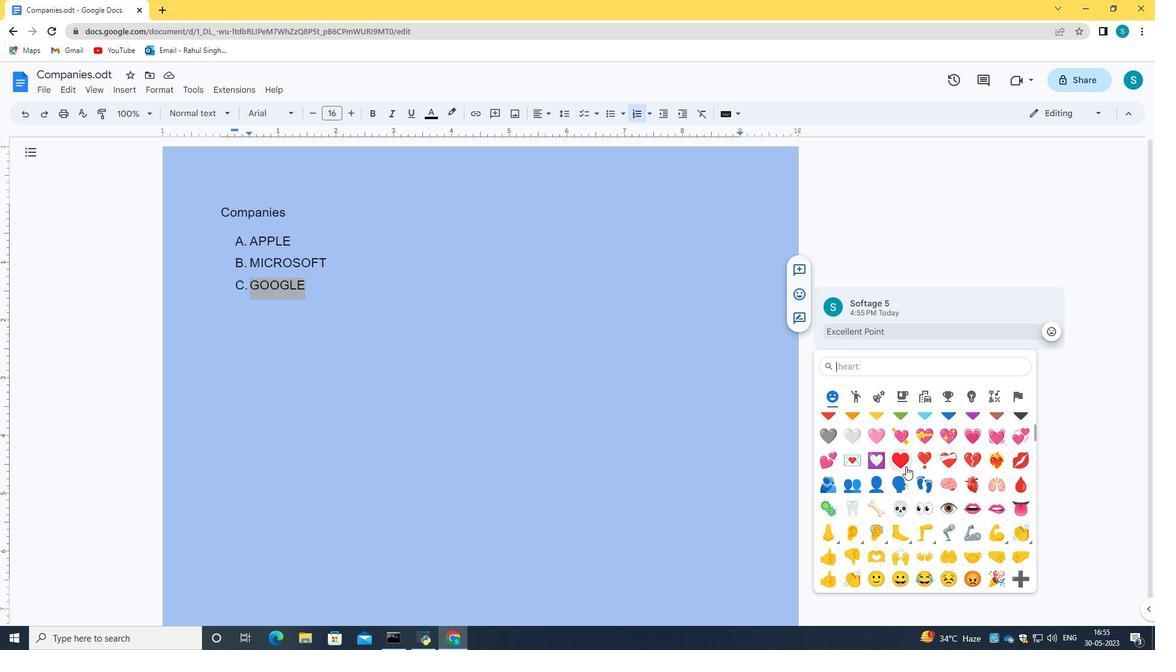 
Action: Mouse pressed left at (905, 465)
Screenshot: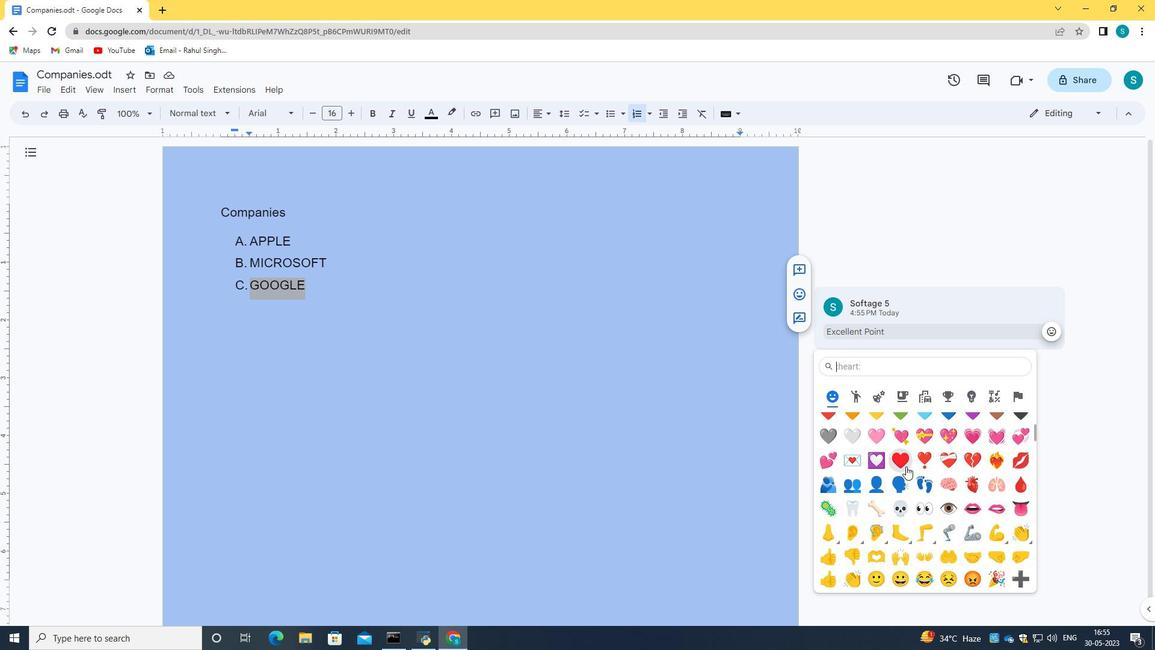 
Action: Mouse moved to (444, 334)
Screenshot: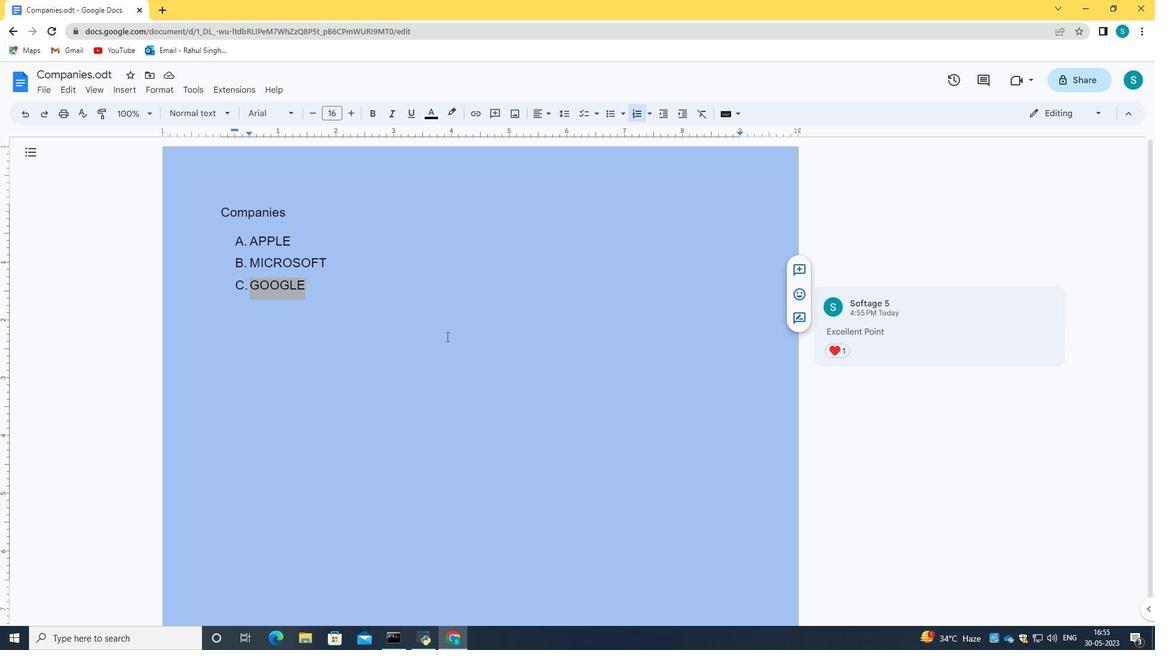 
Action: Mouse pressed left at (444, 334)
Screenshot: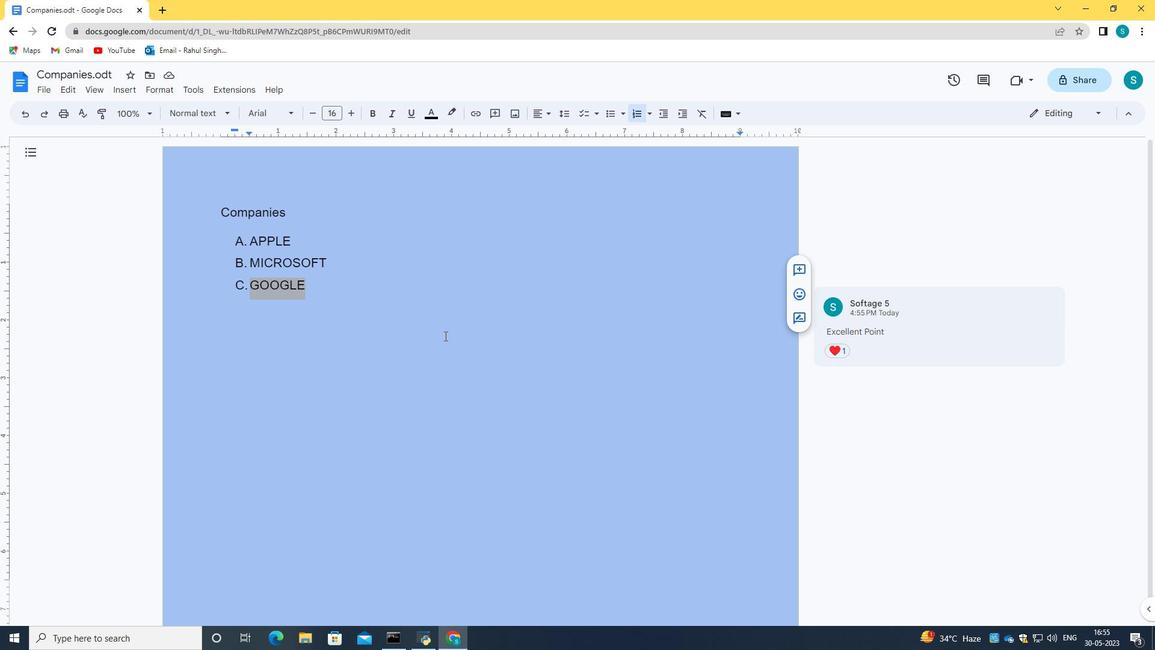 
Action: Mouse moved to (316, 284)
Screenshot: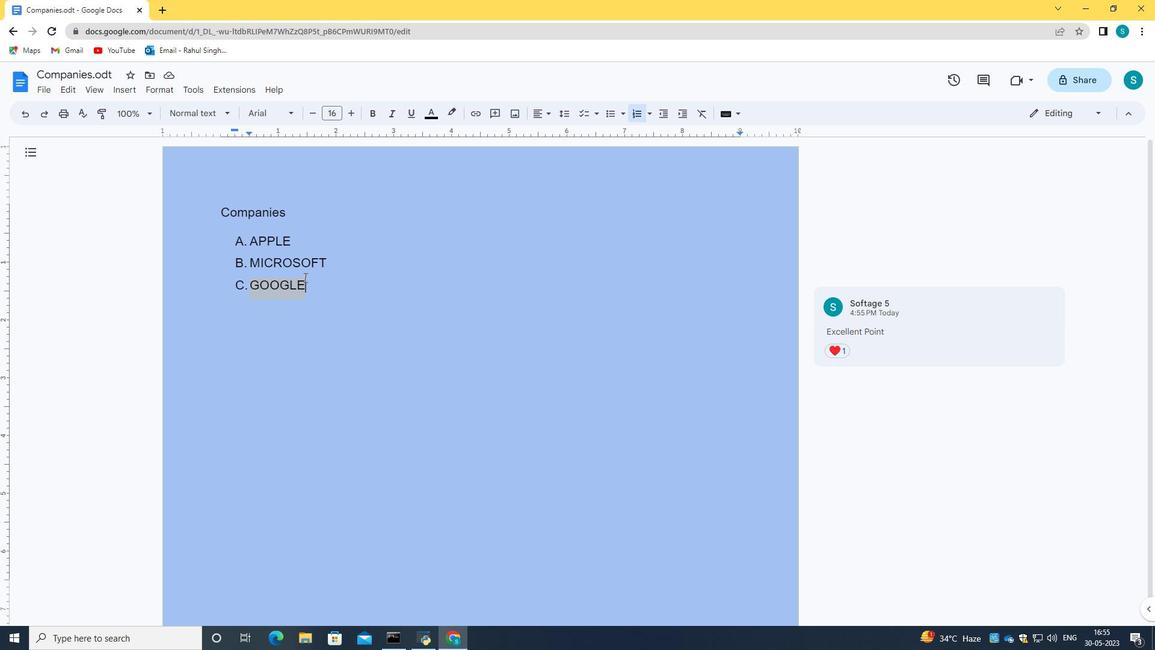 
Action: Mouse pressed left at (316, 284)
Screenshot: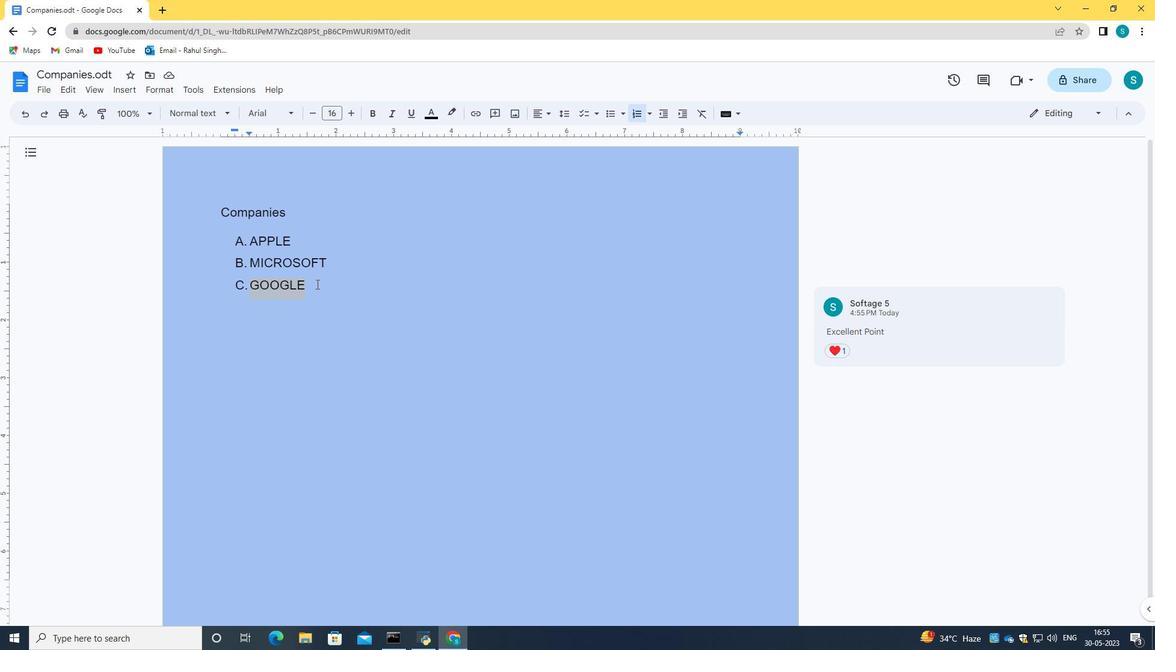 
Action: Mouse moved to (48, 90)
Screenshot: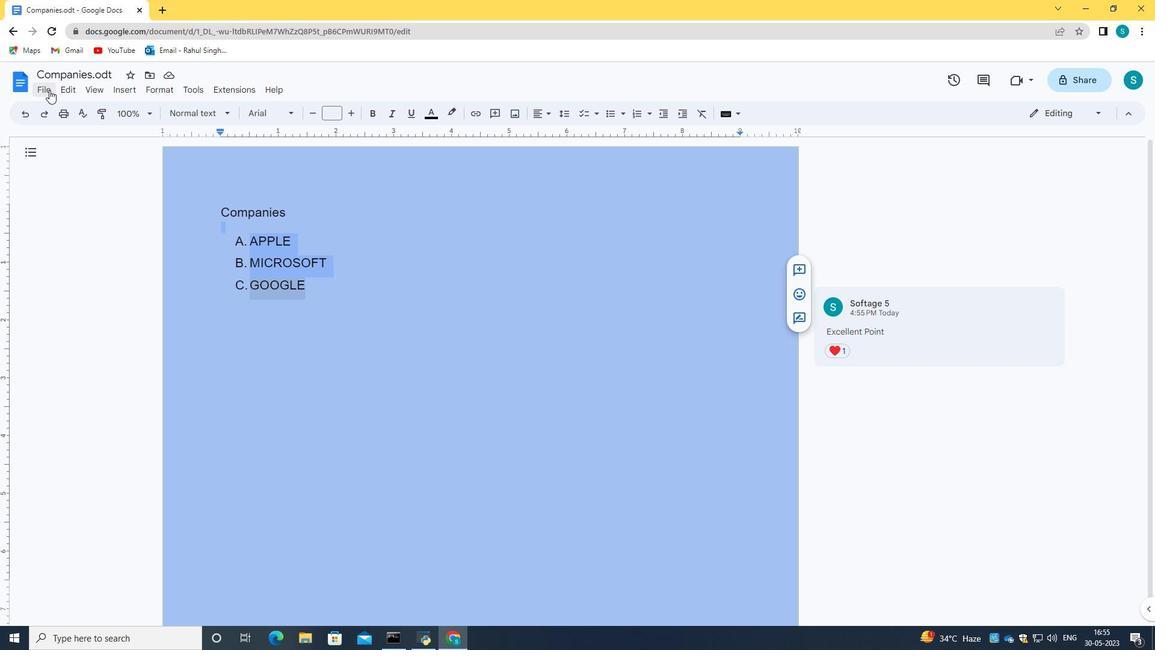 
Action: Mouse pressed left at (48, 90)
Screenshot: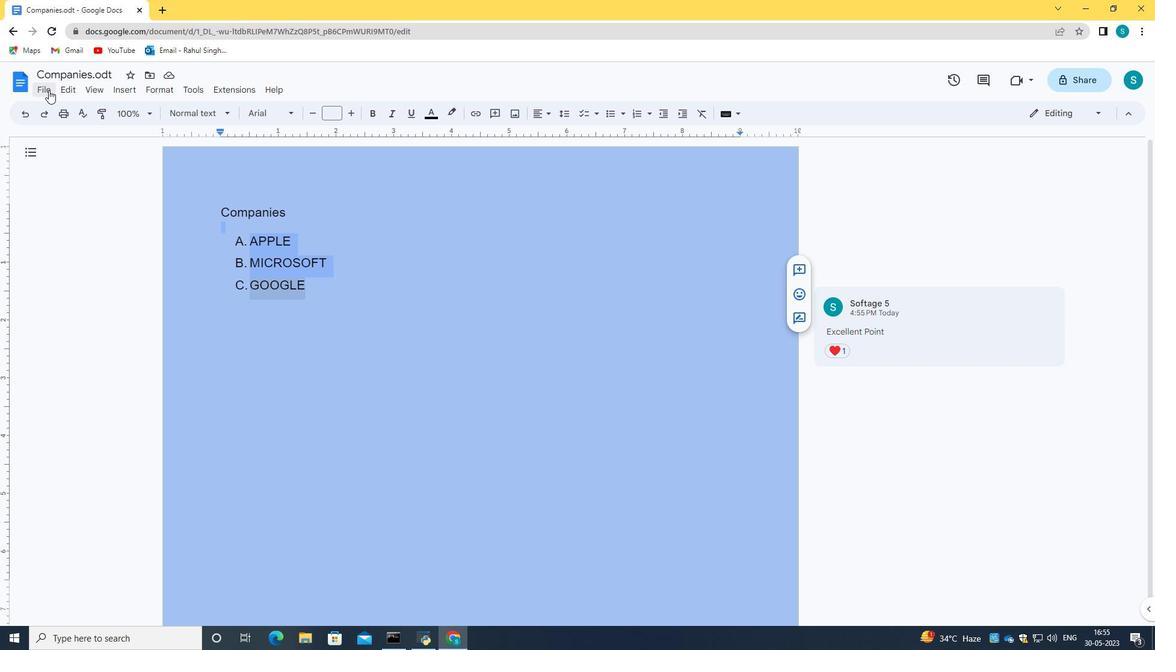 
Action: Mouse moved to (1047, 307)
Screenshot: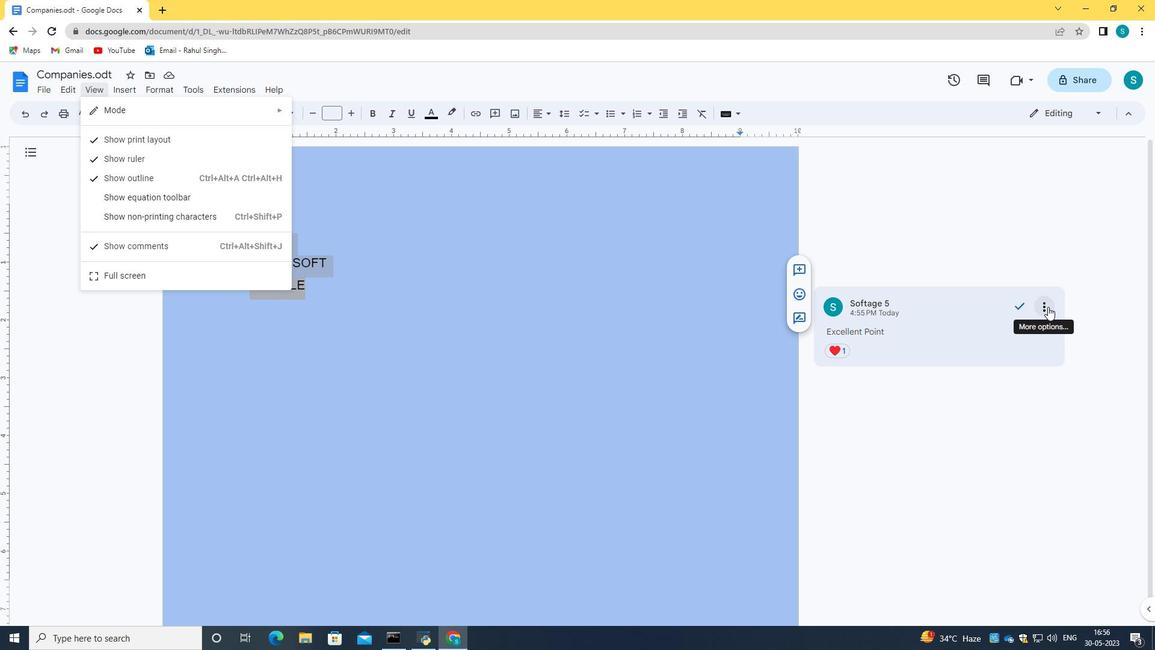 
Action: Mouse pressed left at (1047, 307)
Screenshot: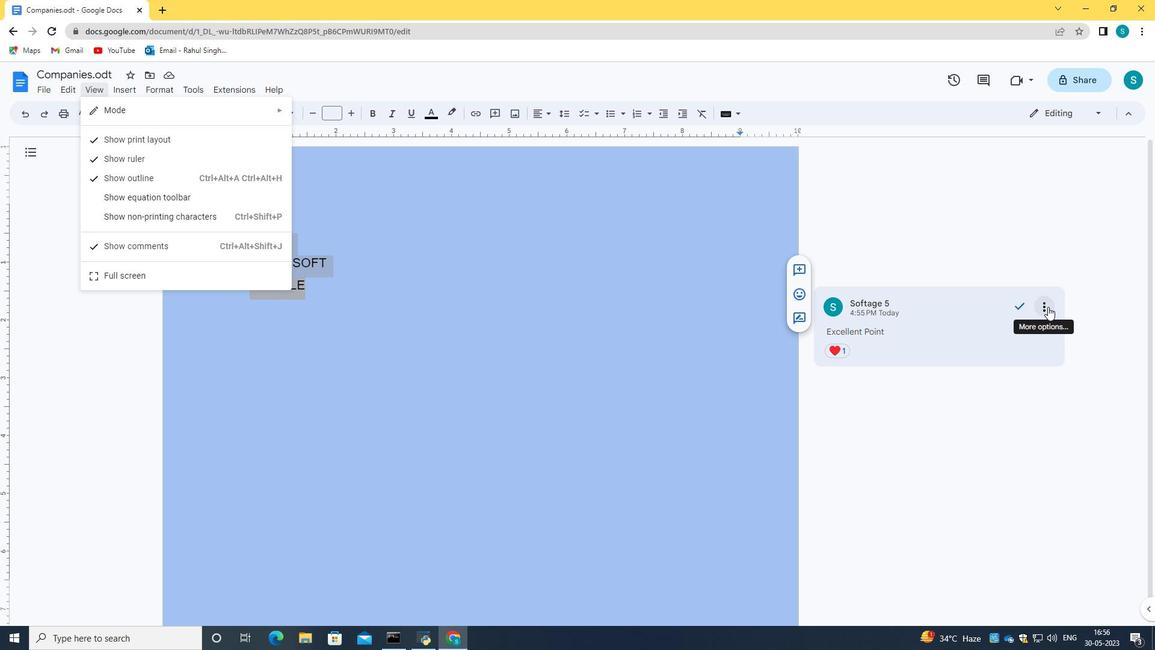 
Action: Mouse moved to (962, 438)
Screenshot: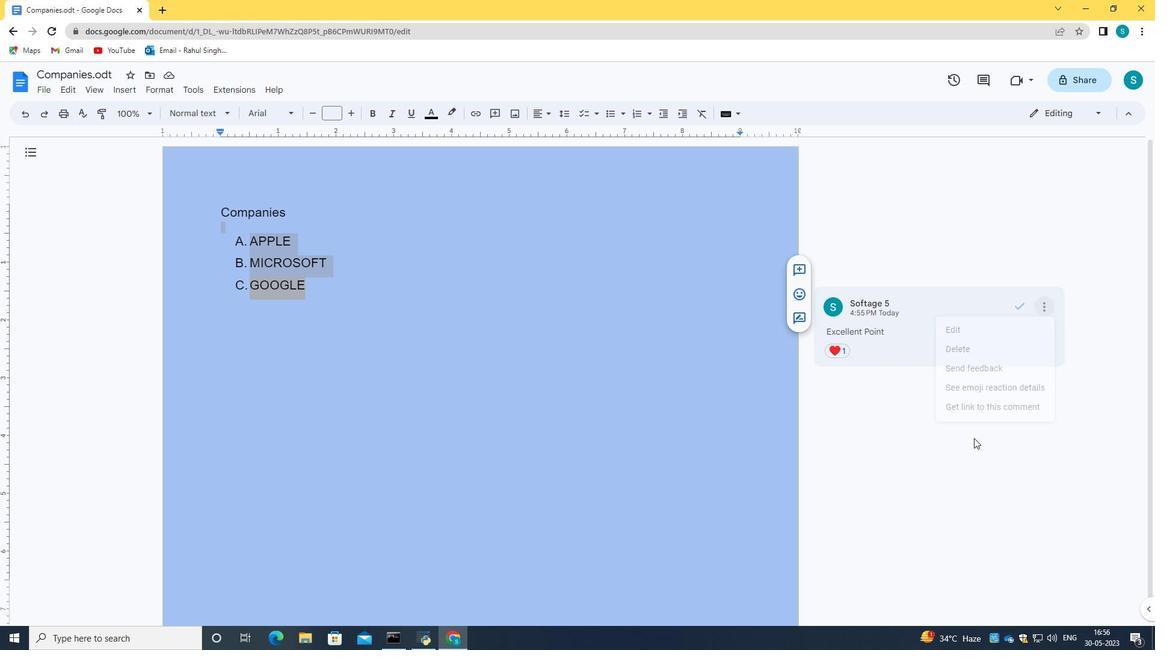 
Action: Mouse pressed left at (962, 438)
Screenshot: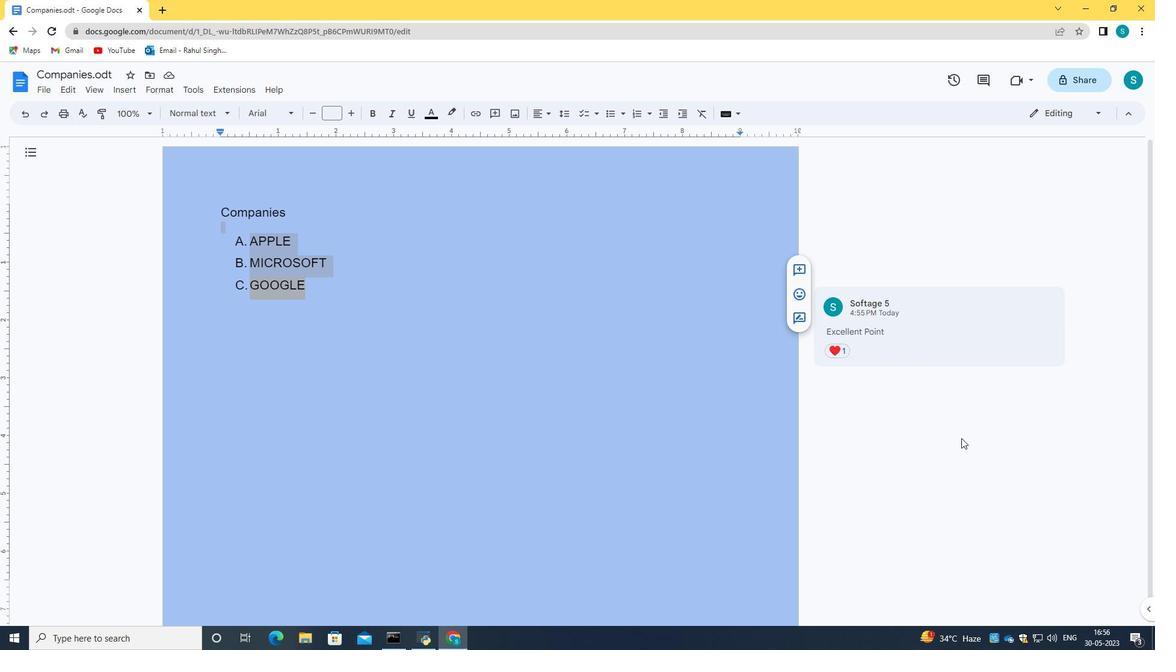 
Action: Mouse moved to (231, 237)
Screenshot: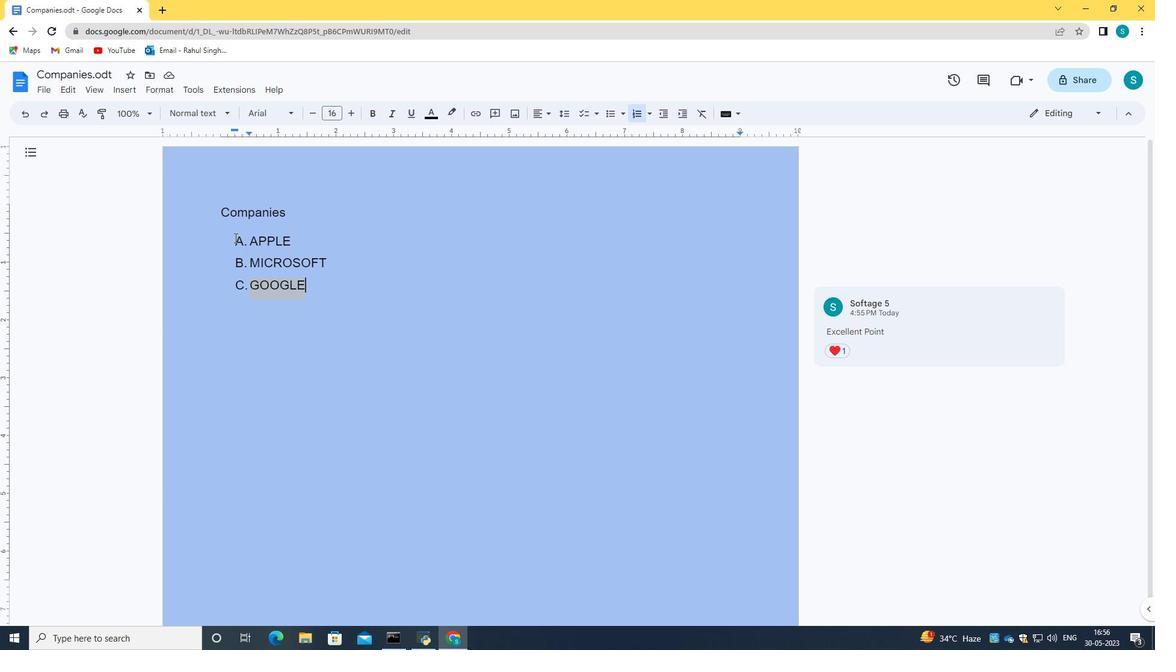 
Action: Mouse pressed left at (231, 237)
Screenshot: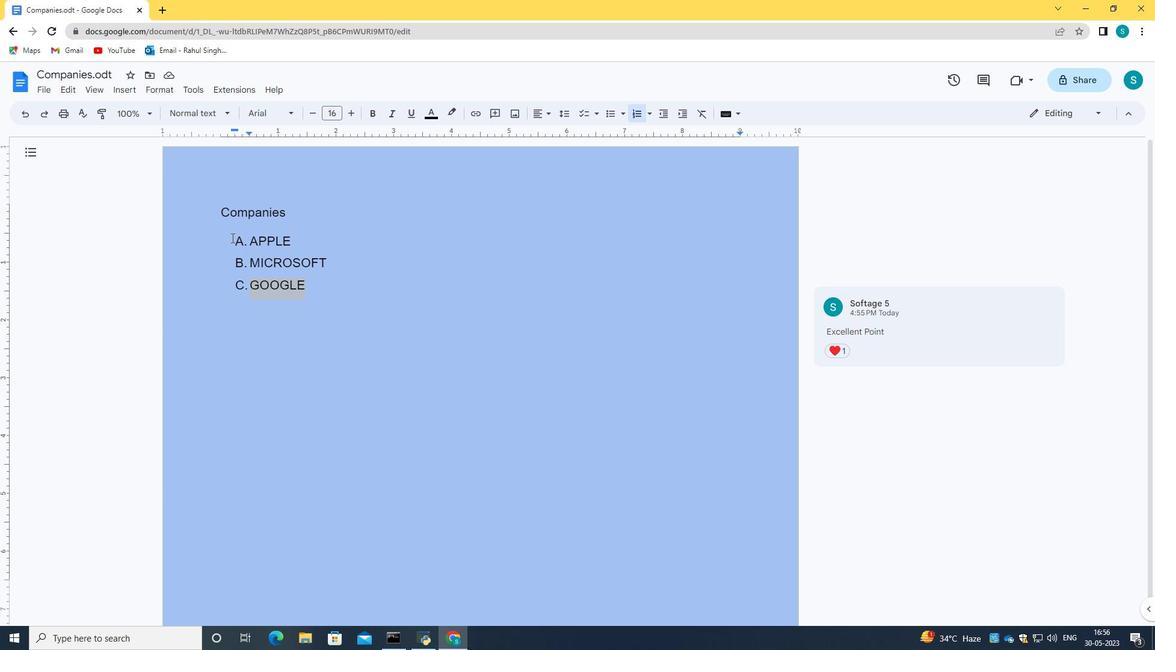
Action: Mouse moved to (44, 89)
Screenshot: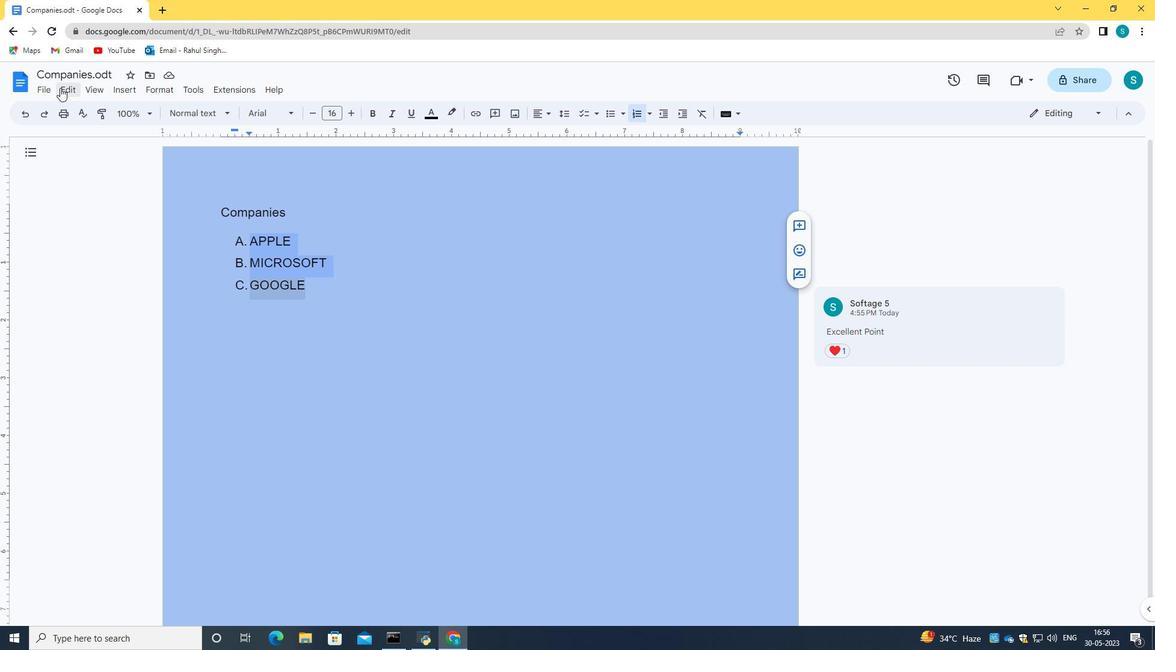 
Action: Mouse pressed left at (44, 89)
Screenshot: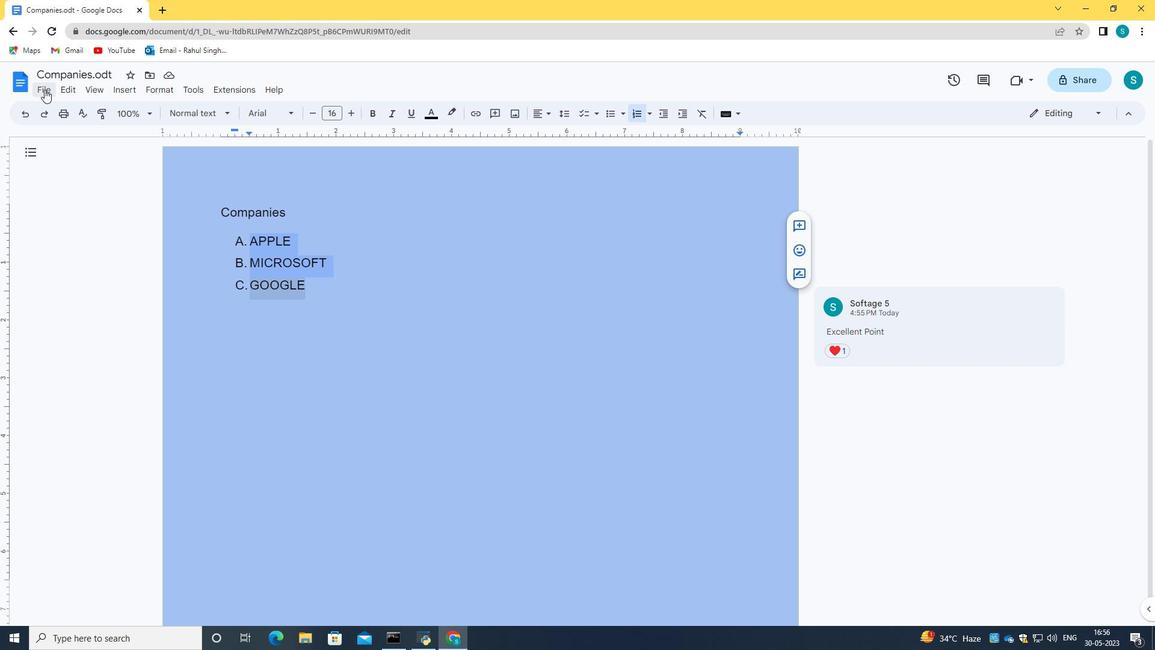 
Action: Mouse moved to (464, 419)
Screenshot: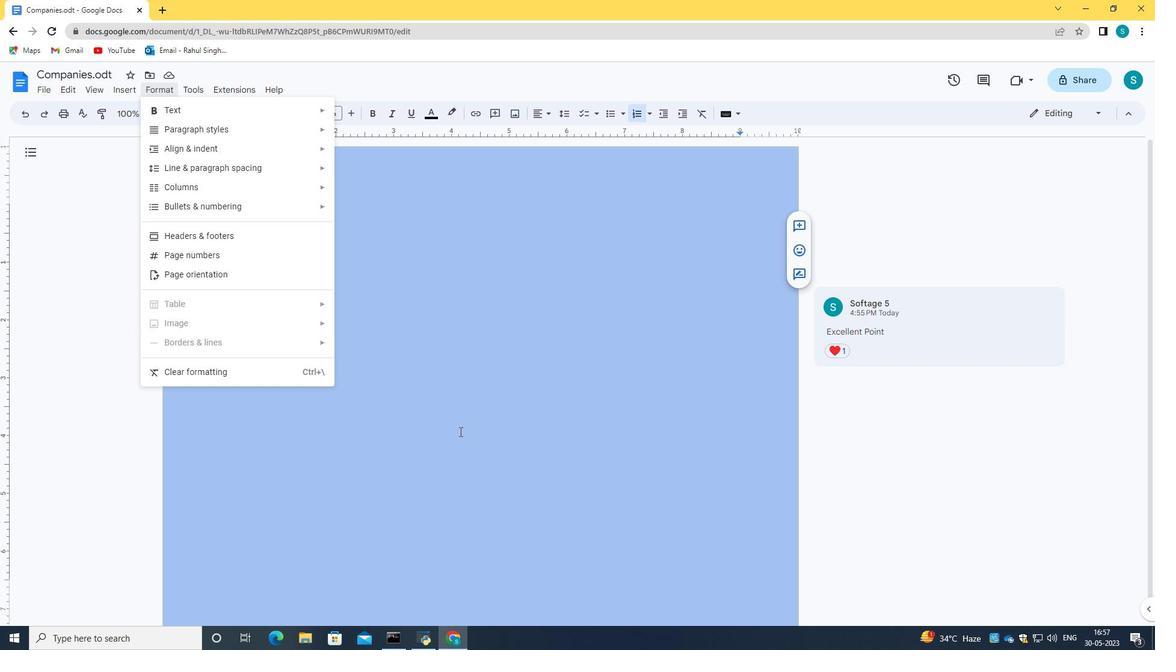 
Action: Mouse pressed left at (464, 419)
Screenshot: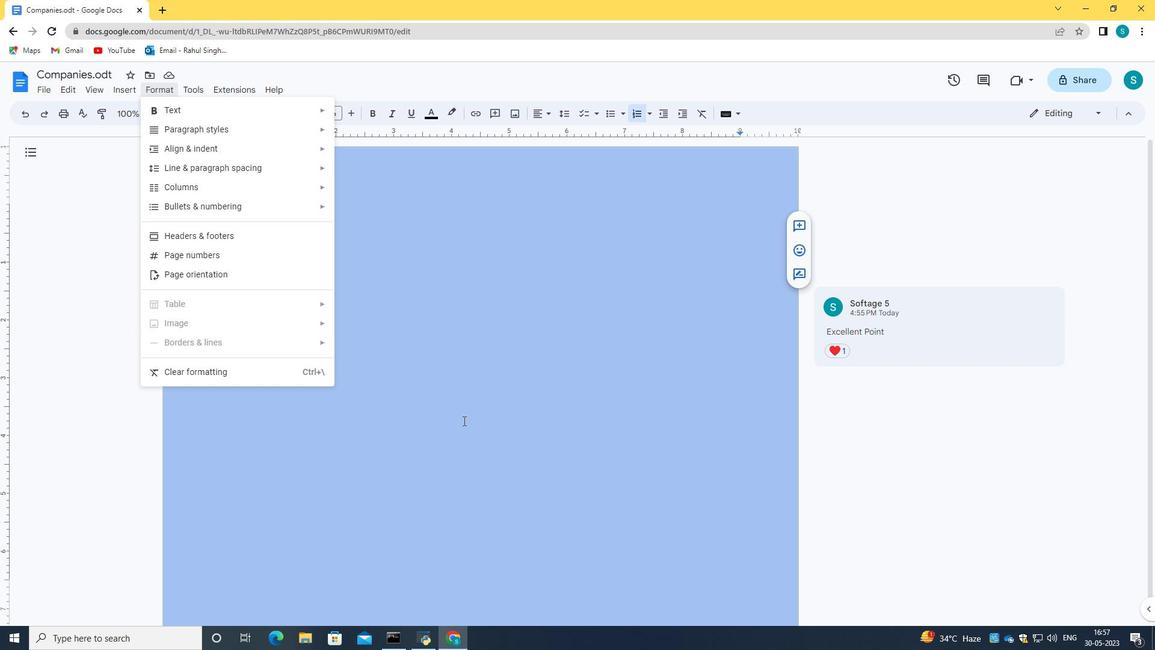 
Action: Mouse moved to (464, 407)
Screenshot: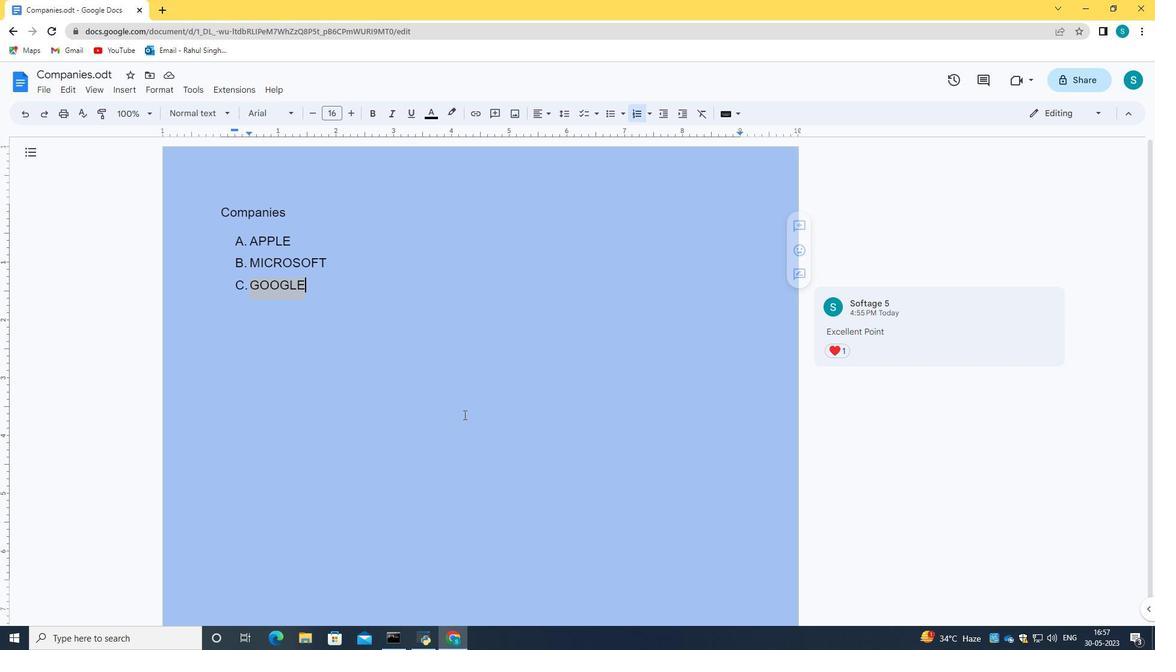 
